 Task: Create a due date automation trigger when advanced on, on the wednesday of the week before a card is due add fields with custom field "Resume" set to a number greater than 1 and lower or equal to 10 at 11:00 AM.
Action: Mouse moved to (1312, 97)
Screenshot: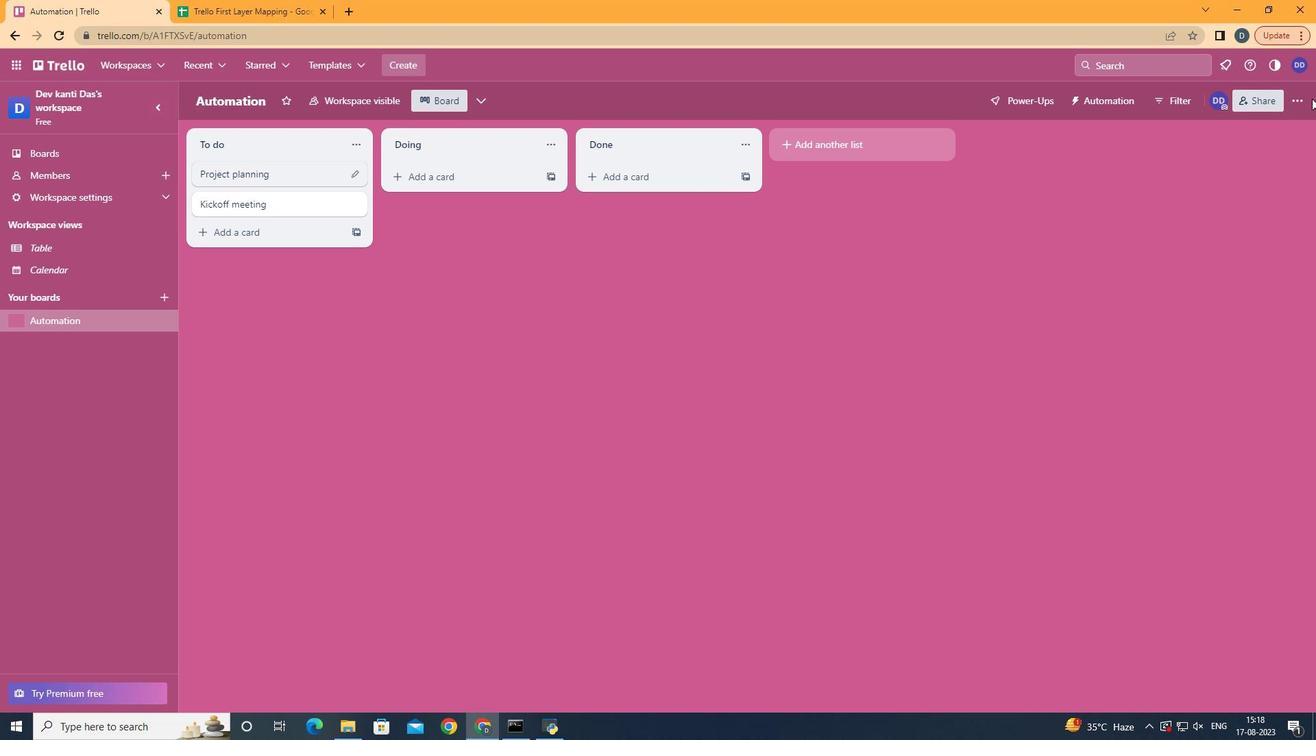 
Action: Mouse pressed left at (1312, 97)
Screenshot: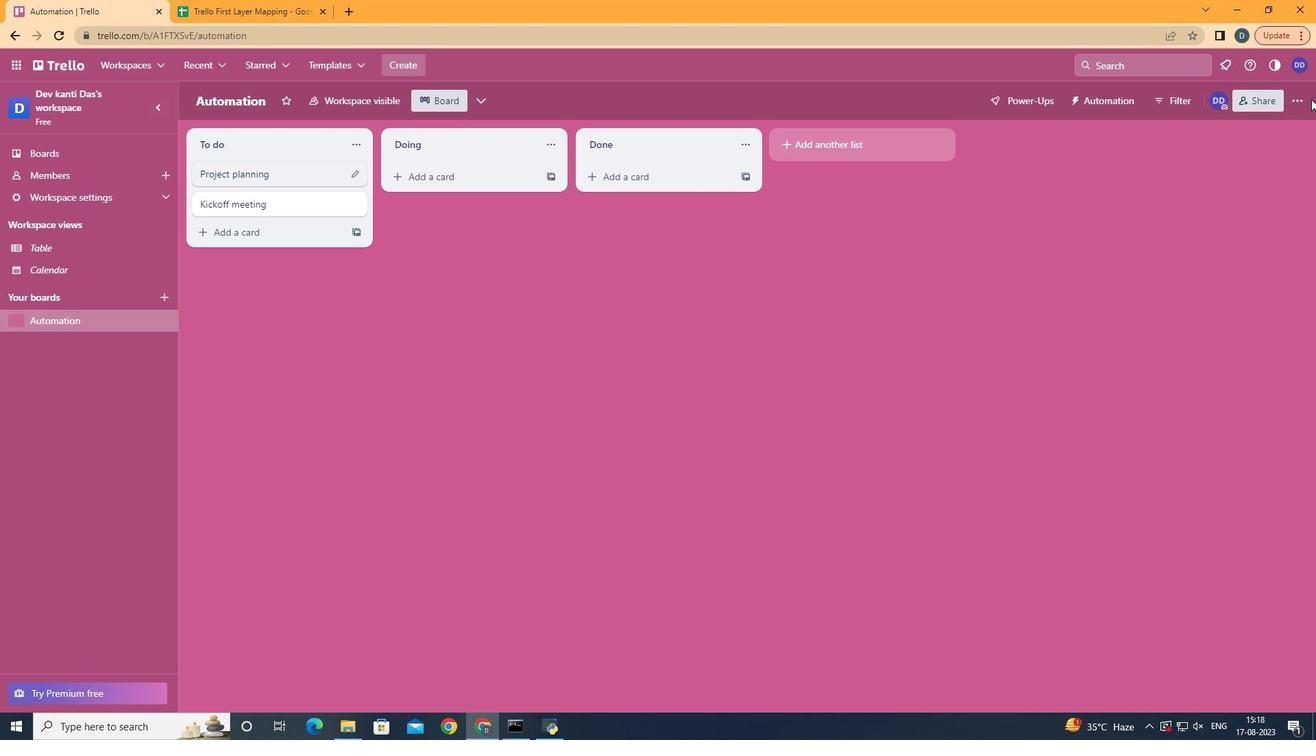 
Action: Mouse moved to (1299, 107)
Screenshot: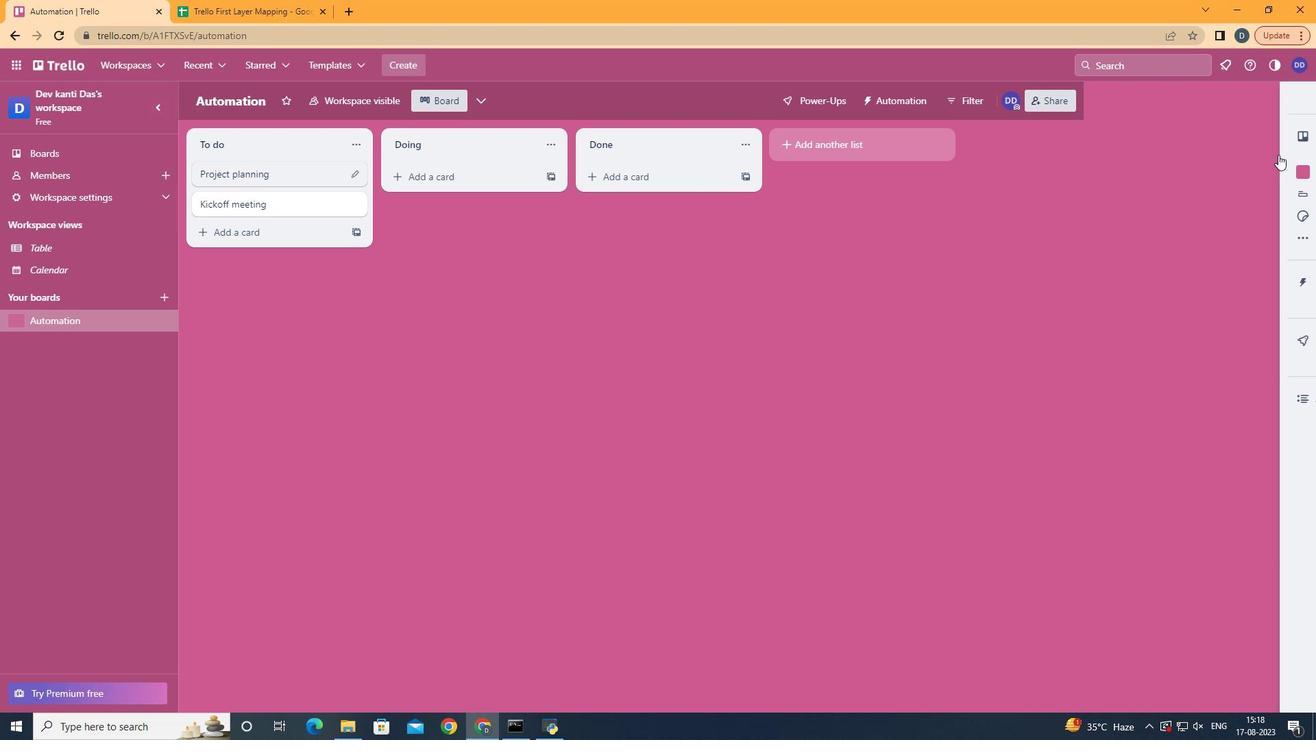 
Action: Mouse pressed left at (1299, 107)
Screenshot: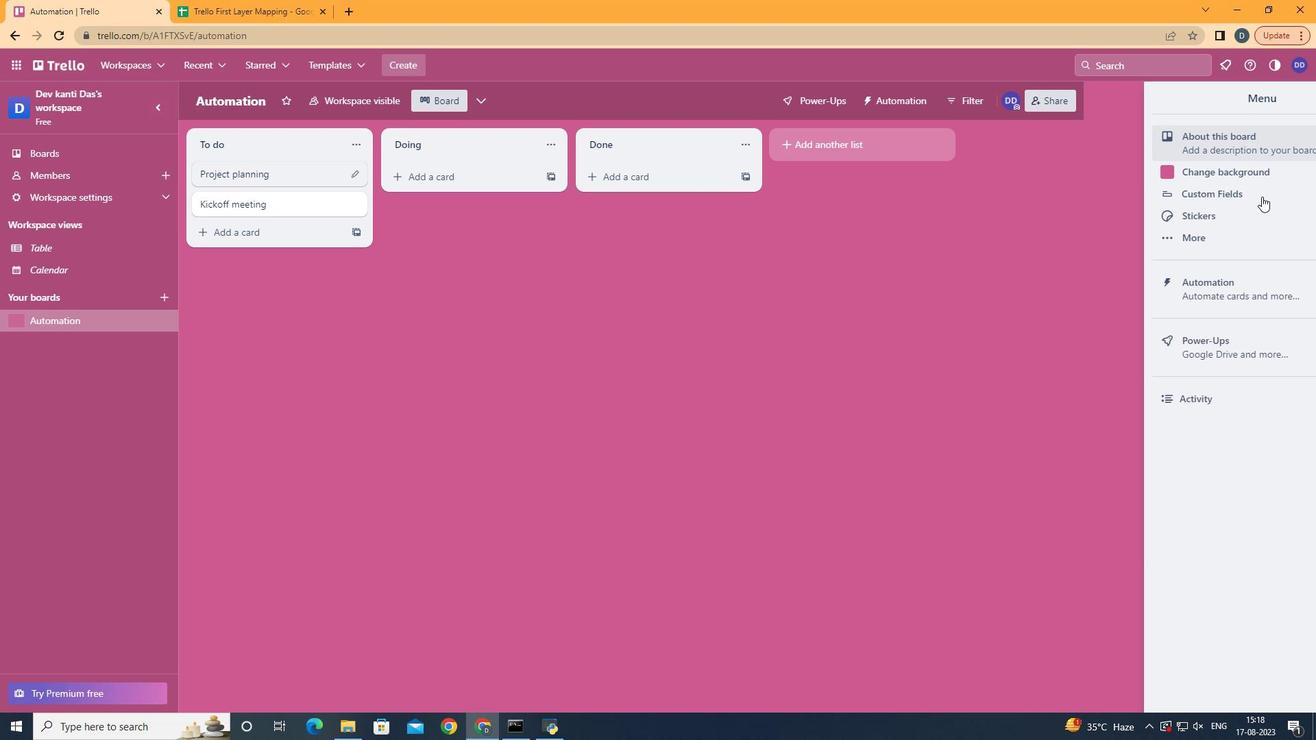 
Action: Mouse moved to (1212, 308)
Screenshot: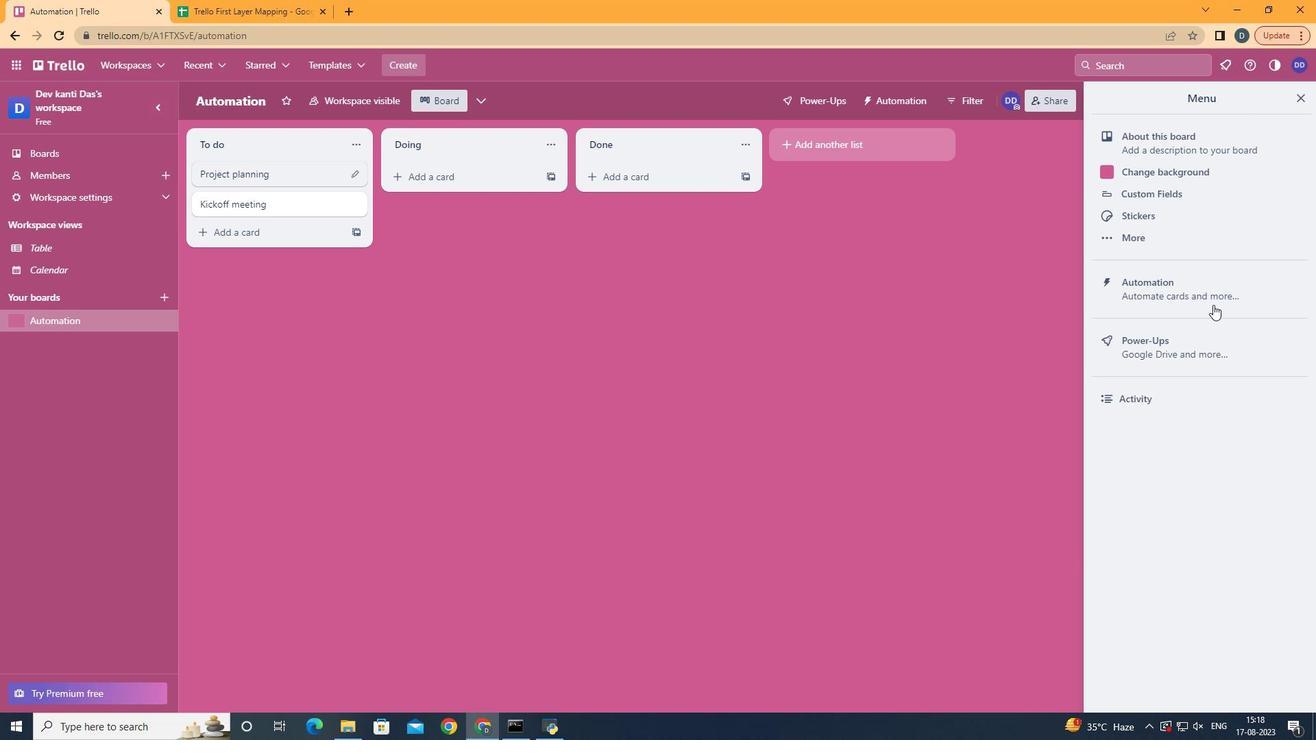 
Action: Mouse pressed left at (1212, 308)
Screenshot: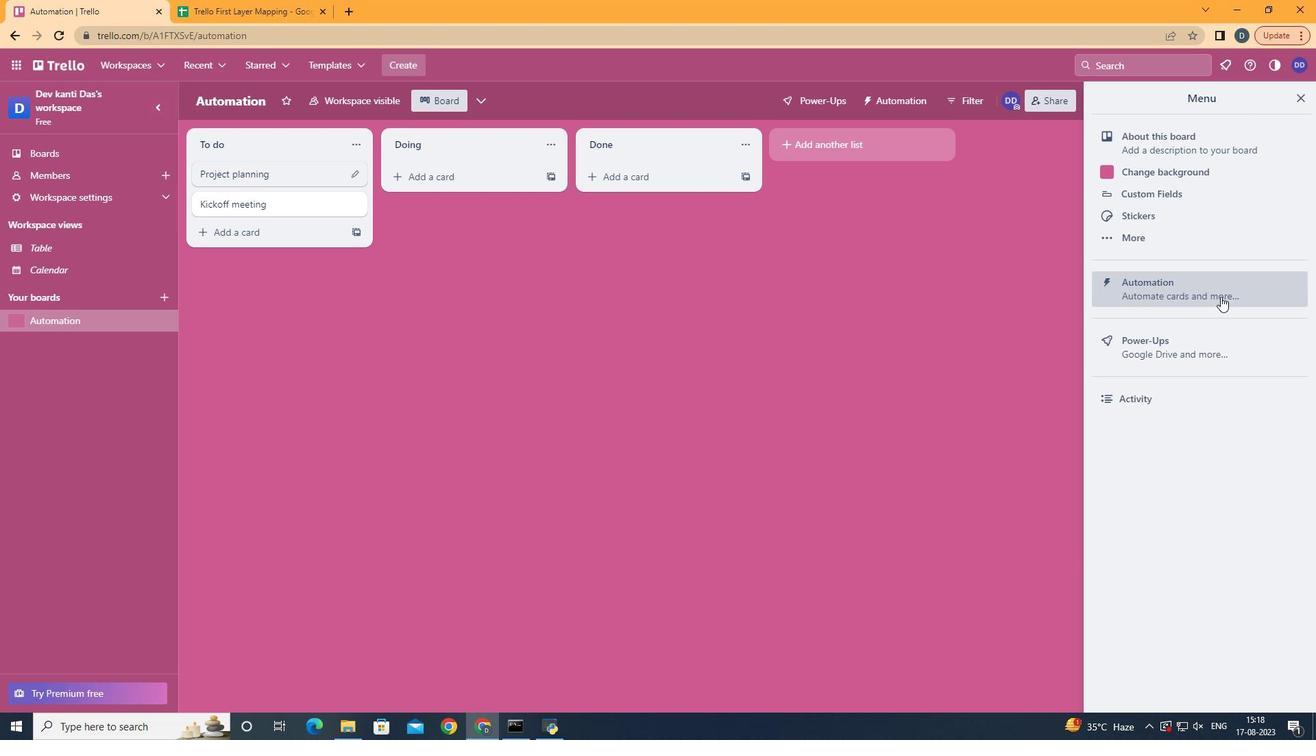 
Action: Mouse moved to (1220, 297)
Screenshot: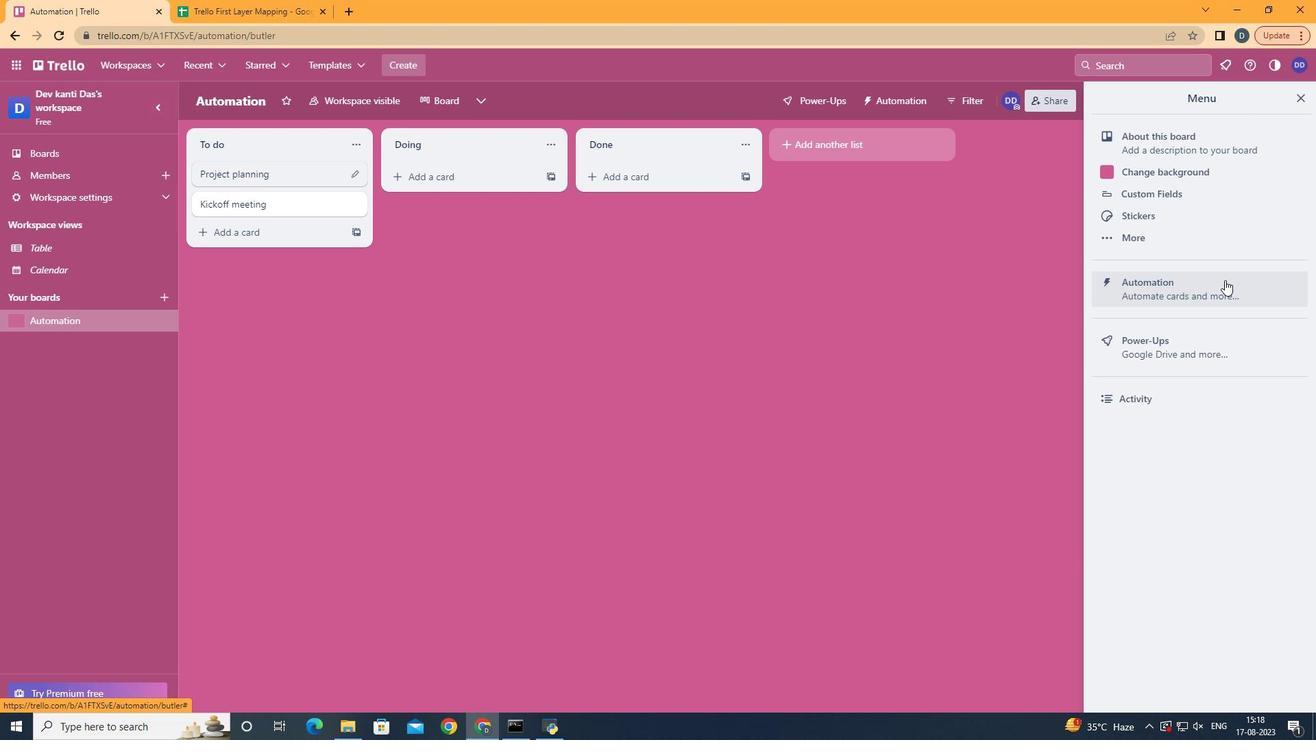 
Action: Mouse pressed left at (1220, 297)
Screenshot: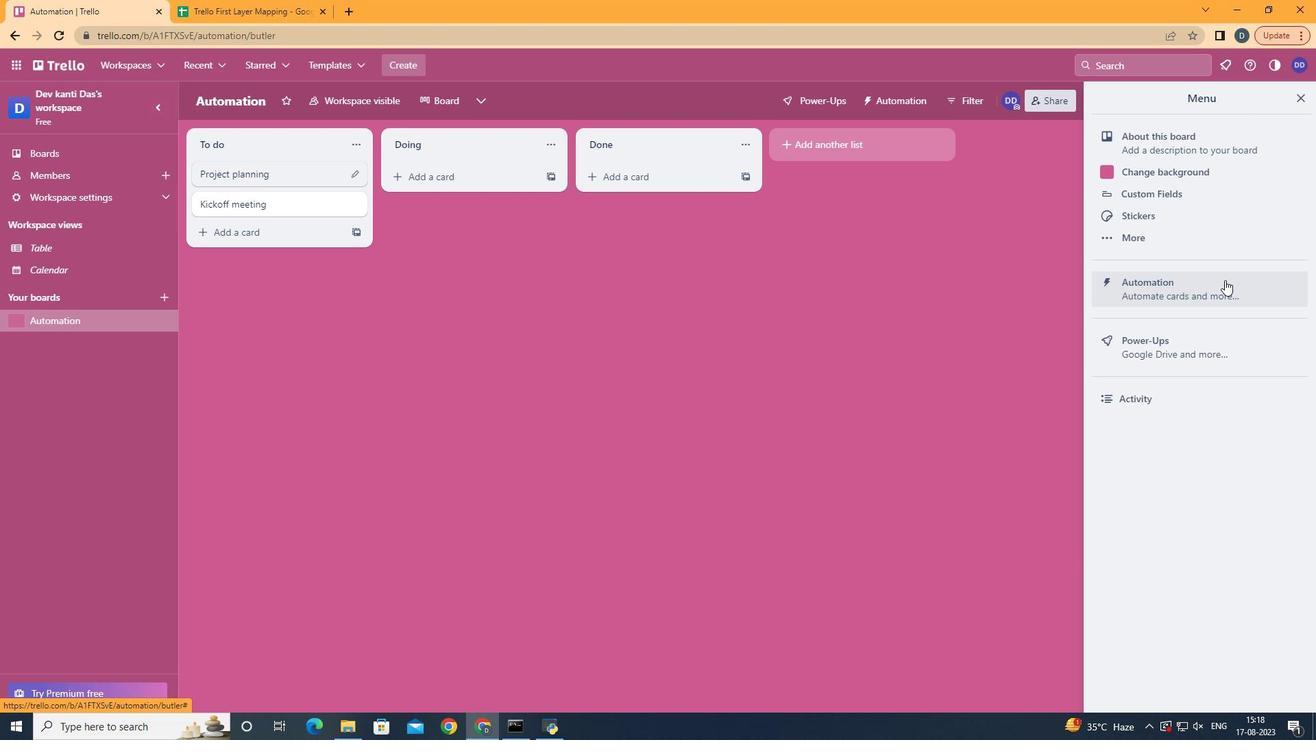 
Action: Mouse moved to (236, 274)
Screenshot: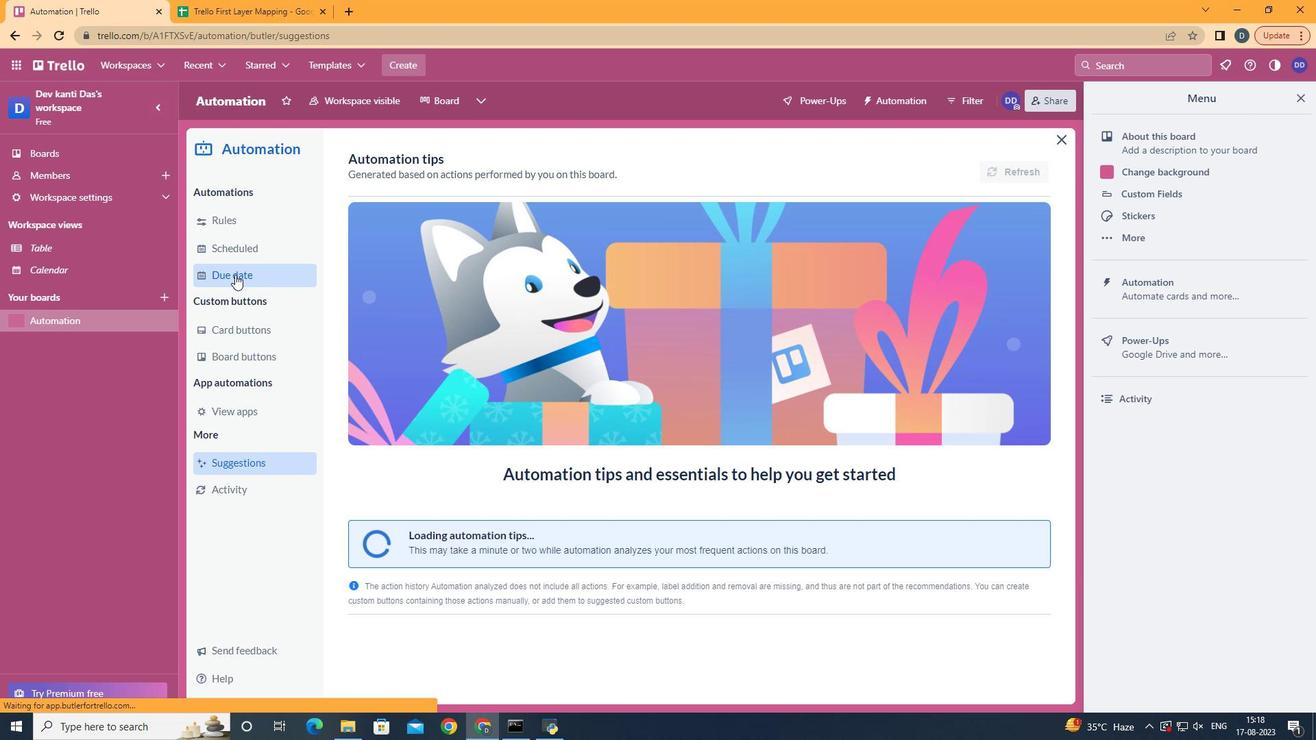 
Action: Mouse pressed left at (236, 274)
Screenshot: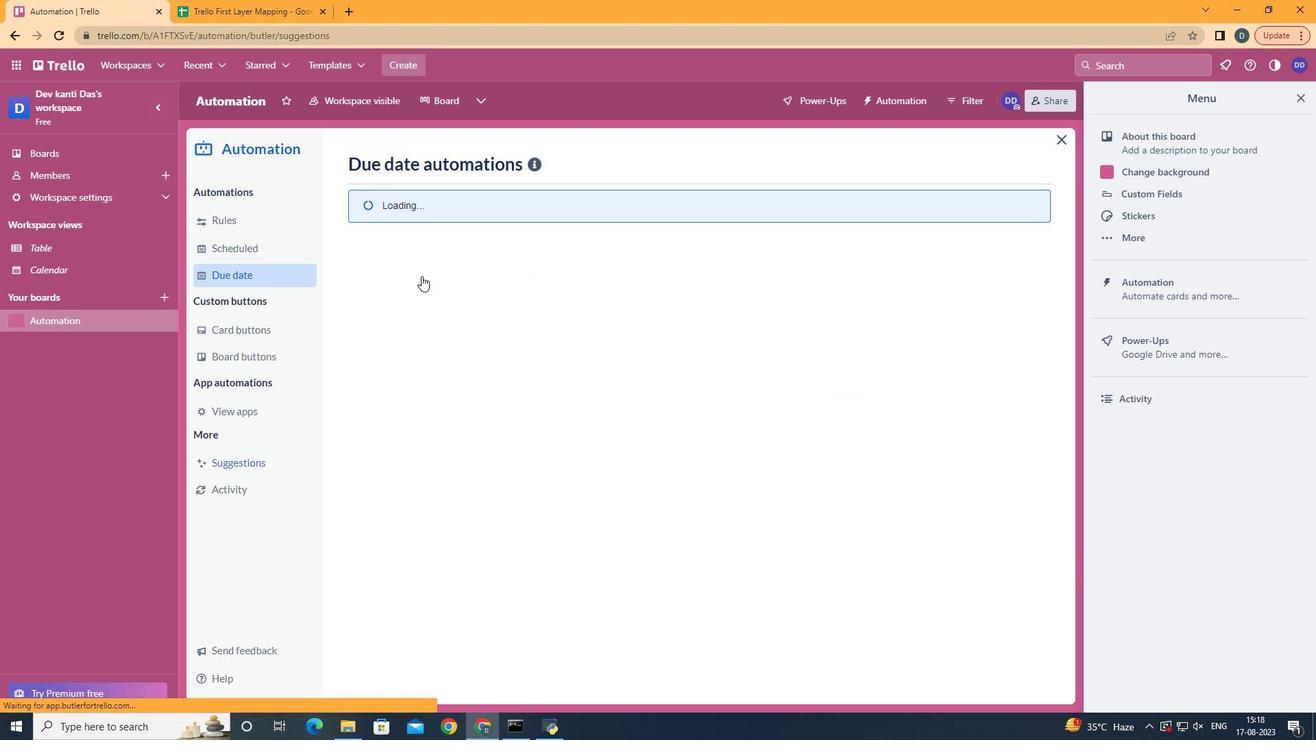 
Action: Mouse moved to (967, 170)
Screenshot: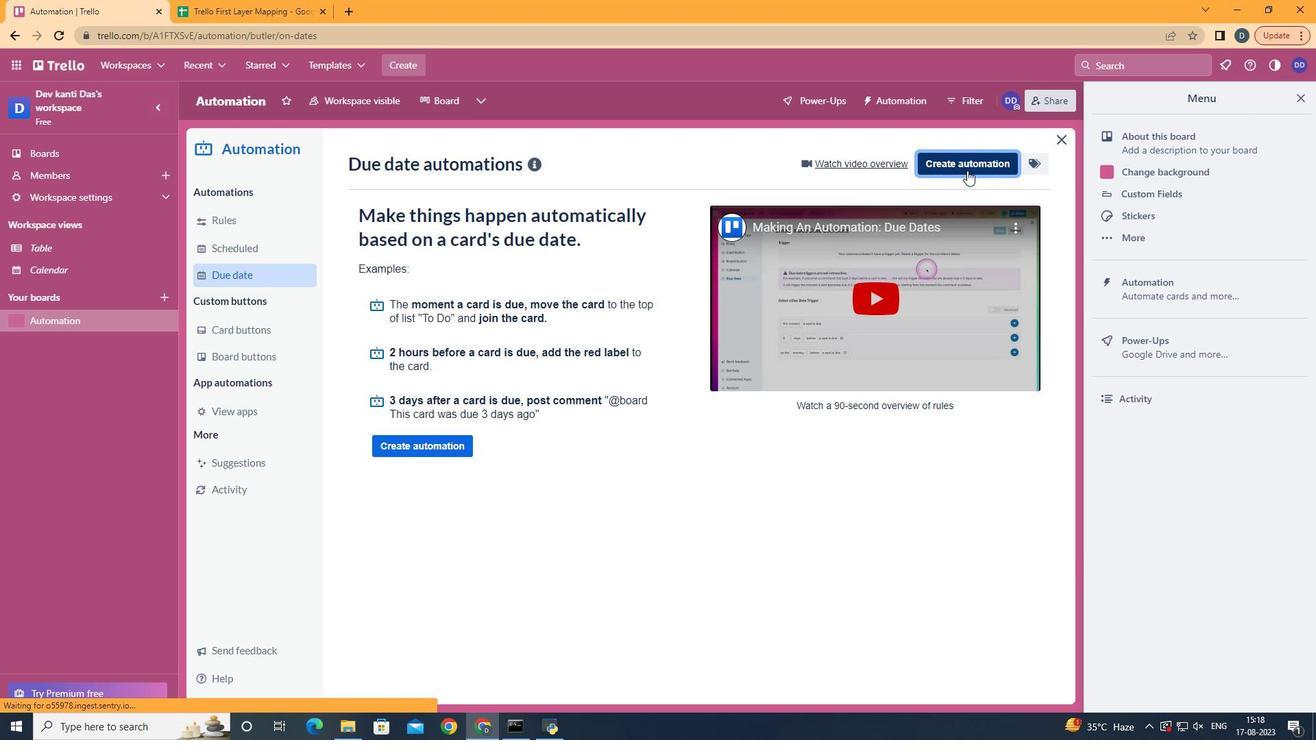 
Action: Mouse pressed left at (967, 170)
Screenshot: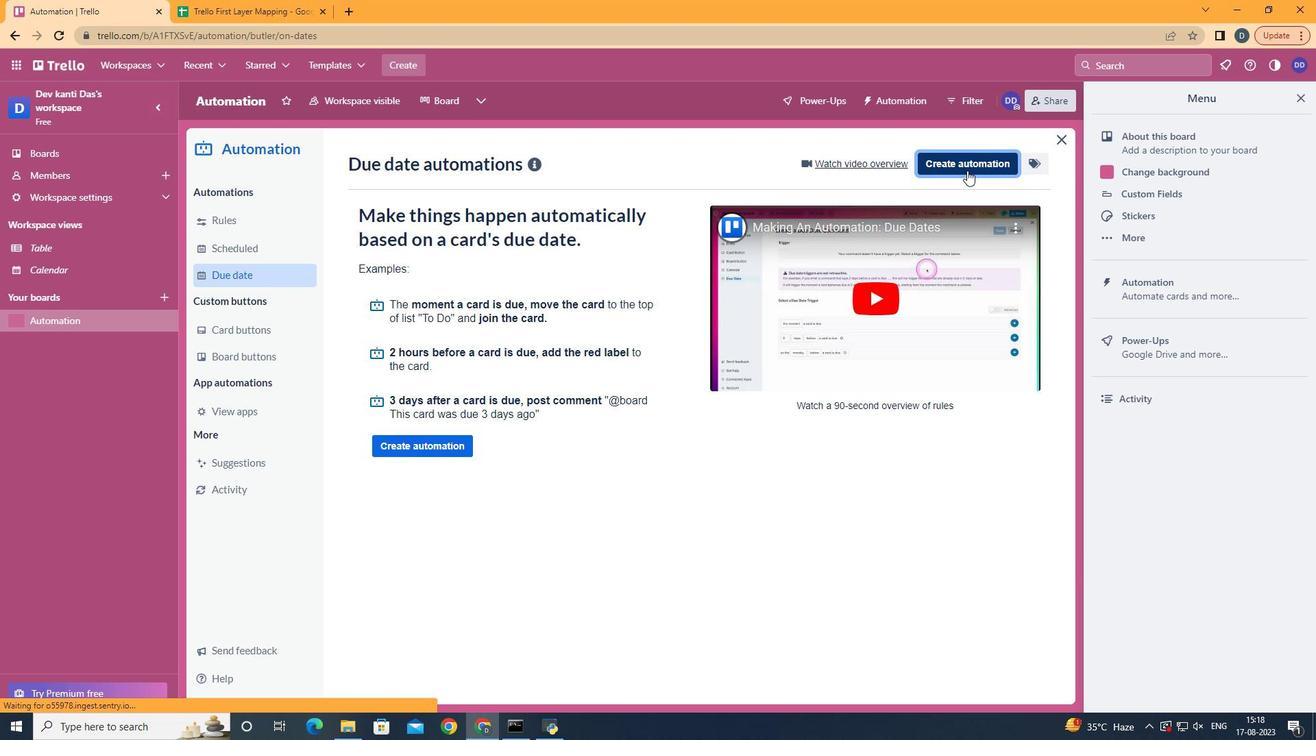 
Action: Mouse moved to (714, 302)
Screenshot: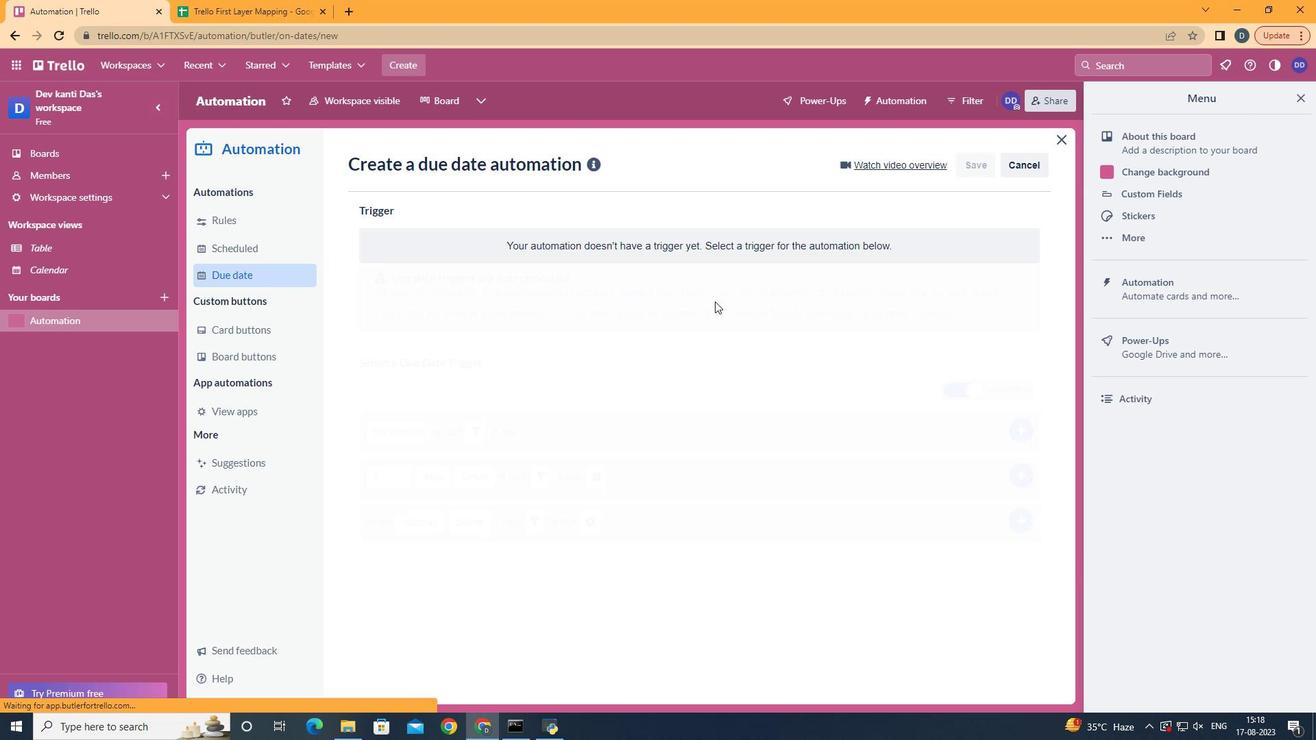 
Action: Mouse pressed left at (714, 302)
Screenshot: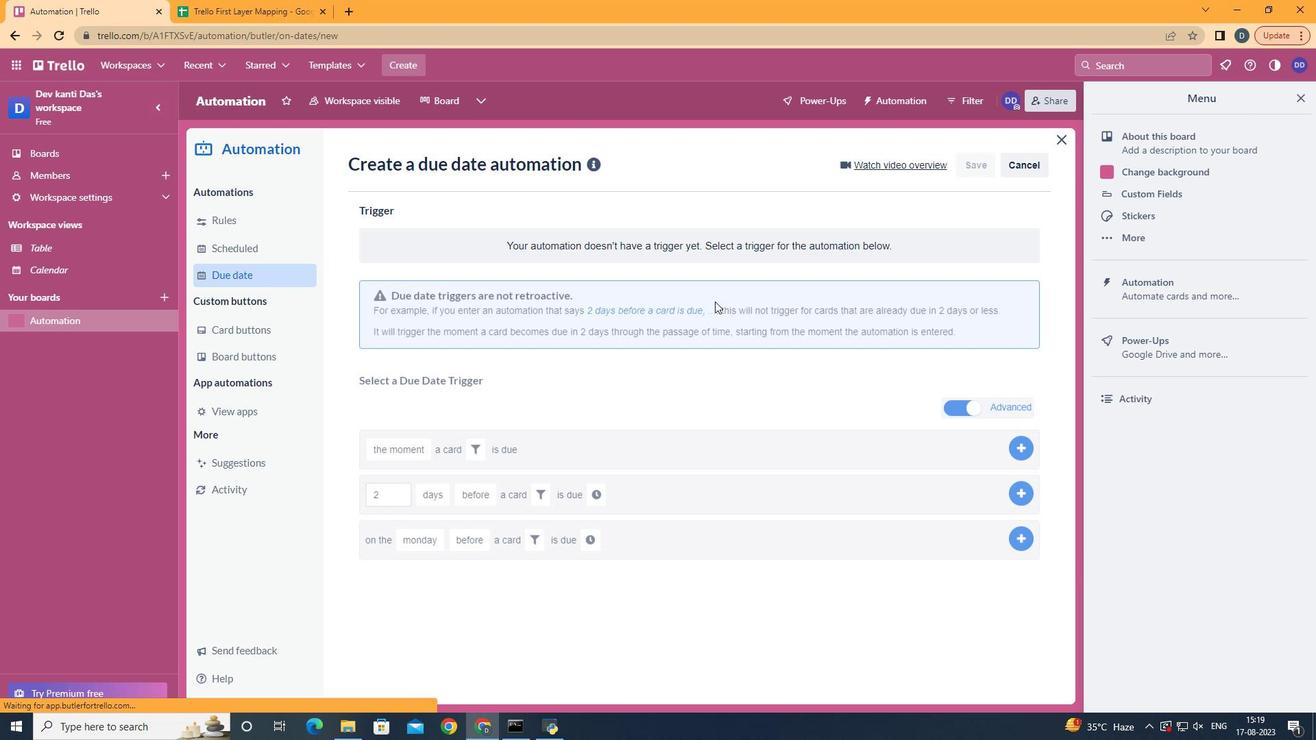 
Action: Mouse moved to (459, 412)
Screenshot: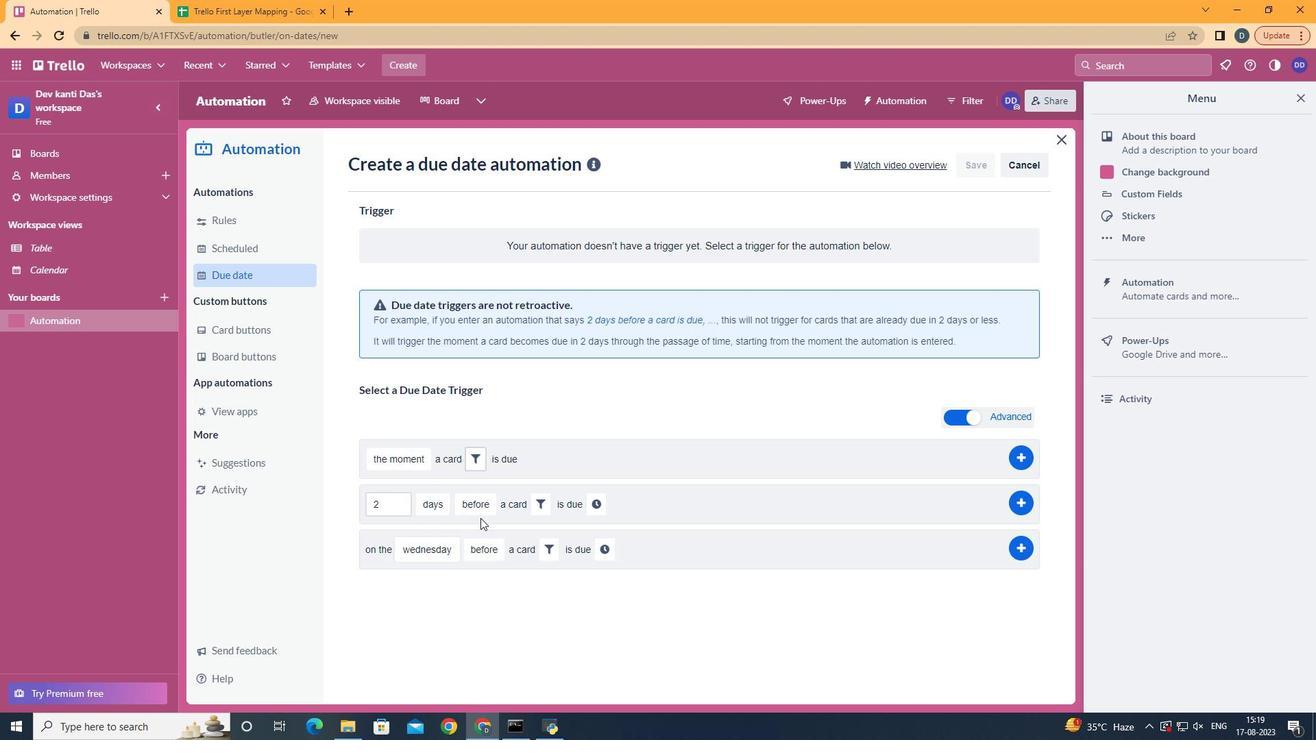 
Action: Mouse pressed left at (459, 412)
Screenshot: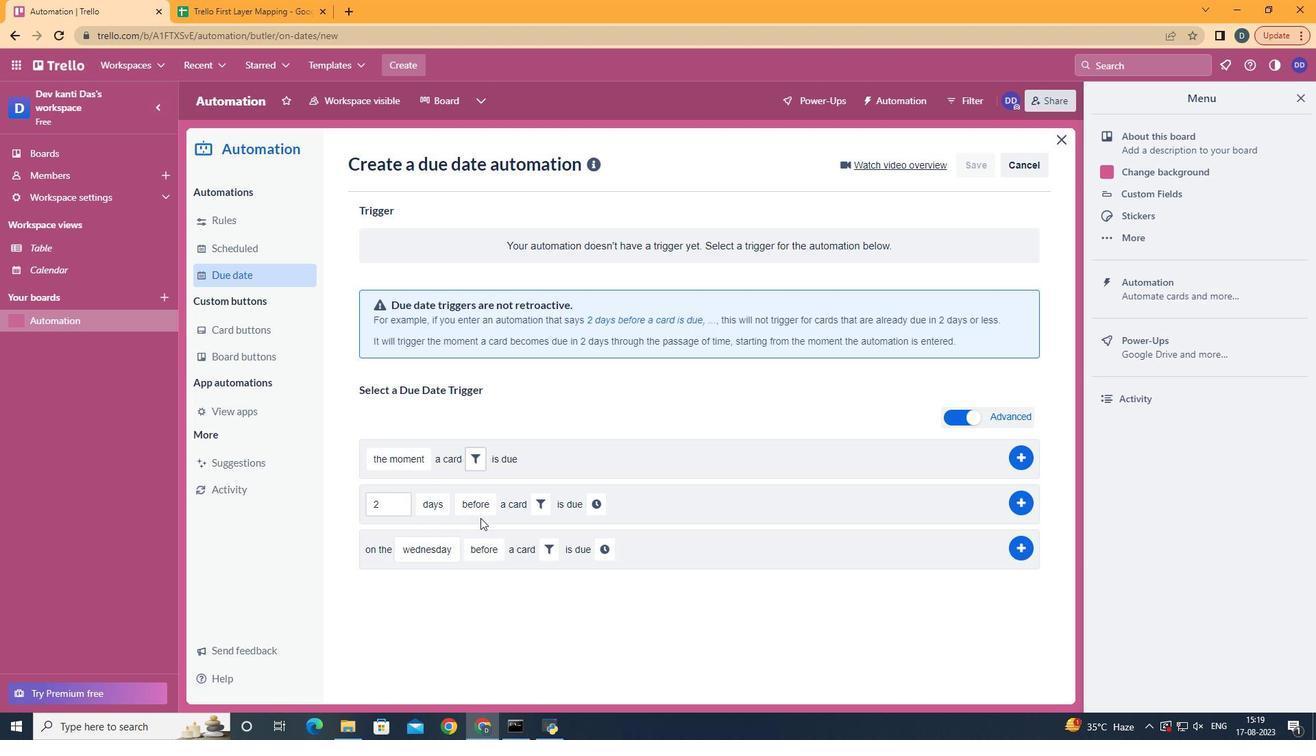 
Action: Mouse moved to (516, 651)
Screenshot: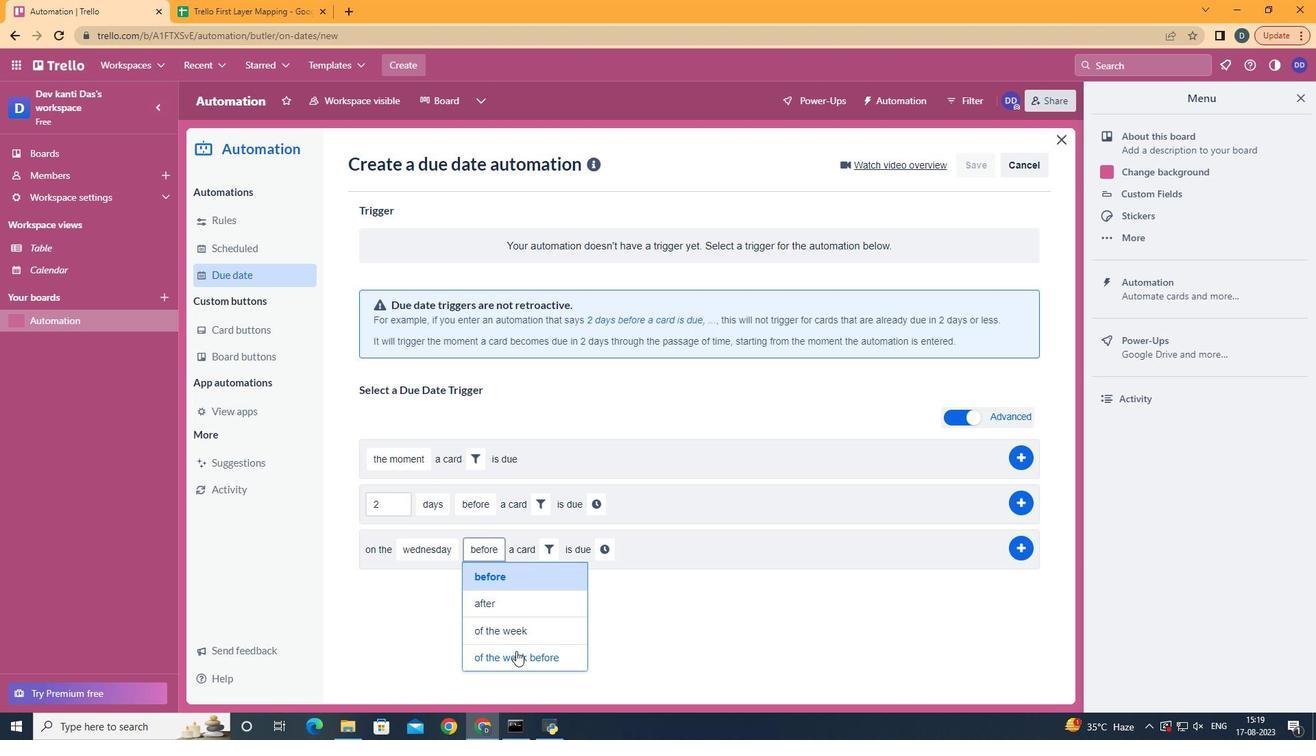 
Action: Mouse pressed left at (516, 651)
Screenshot: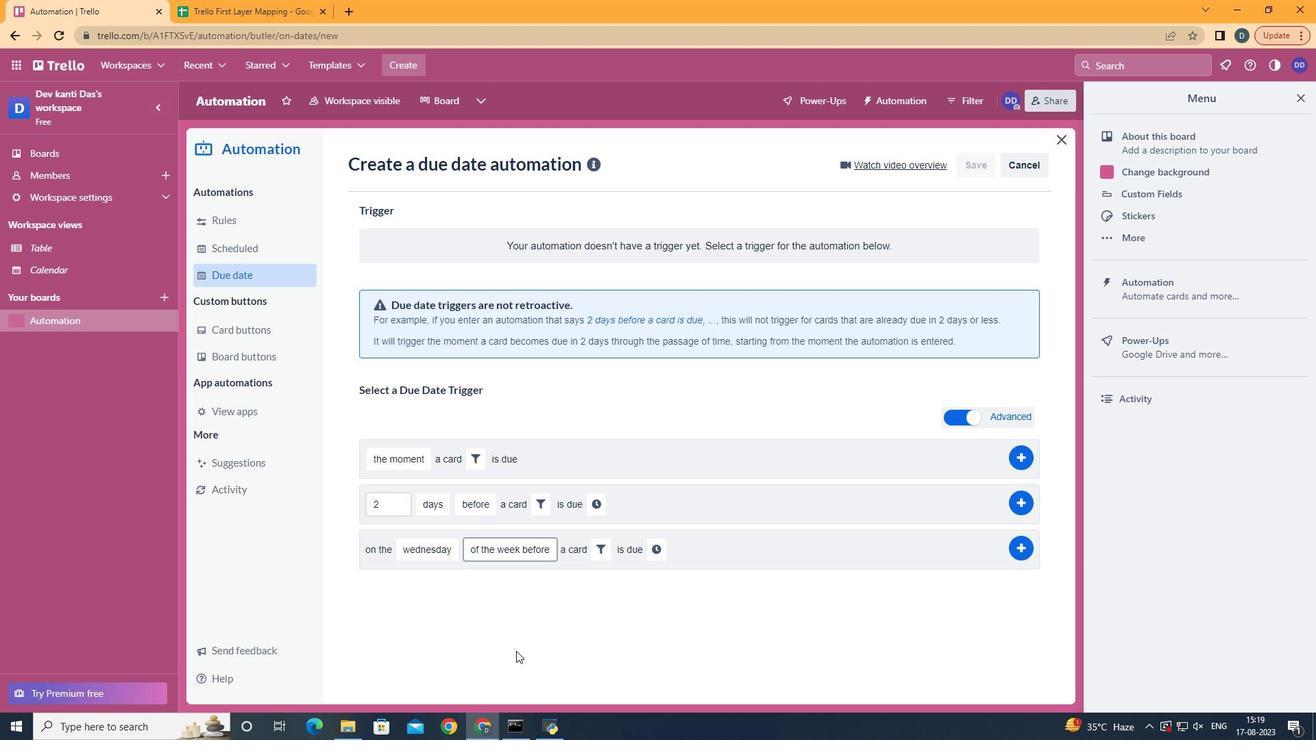 
Action: Mouse moved to (601, 553)
Screenshot: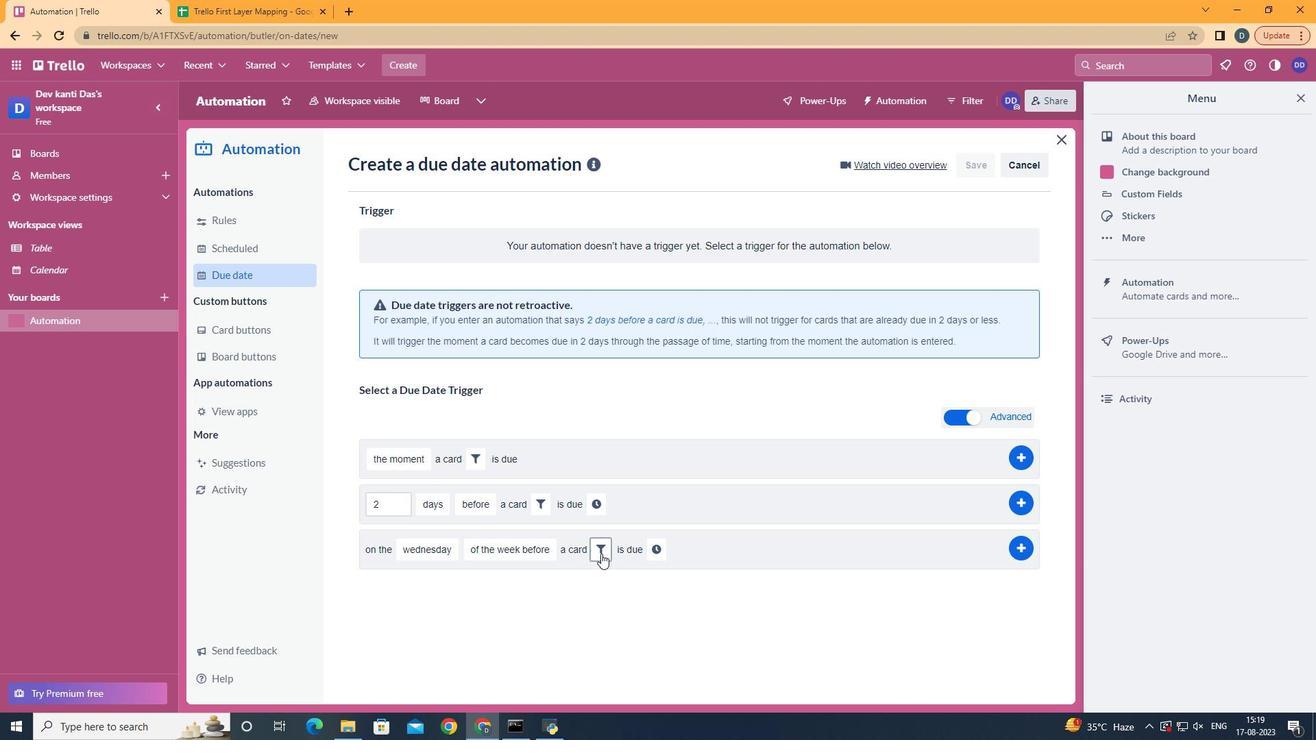
Action: Mouse pressed left at (601, 553)
Screenshot: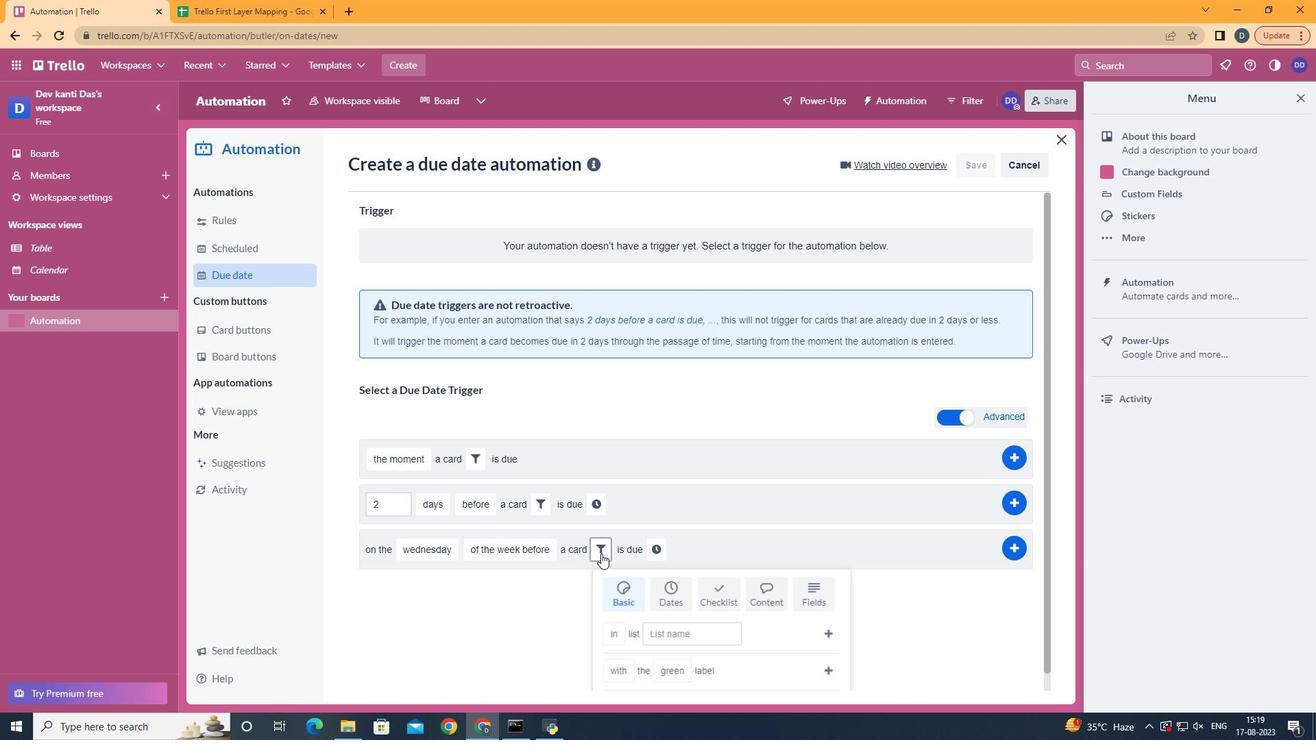 
Action: Mouse moved to (823, 585)
Screenshot: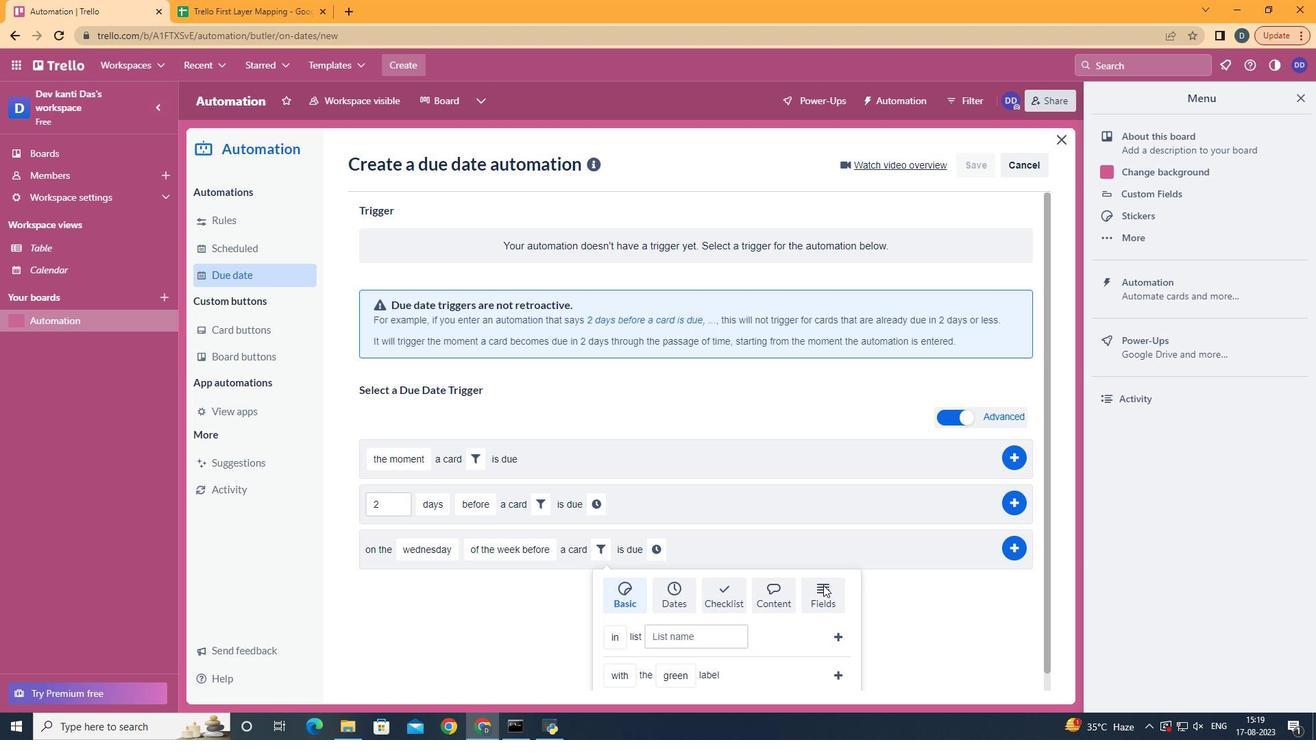 
Action: Mouse pressed left at (823, 585)
Screenshot: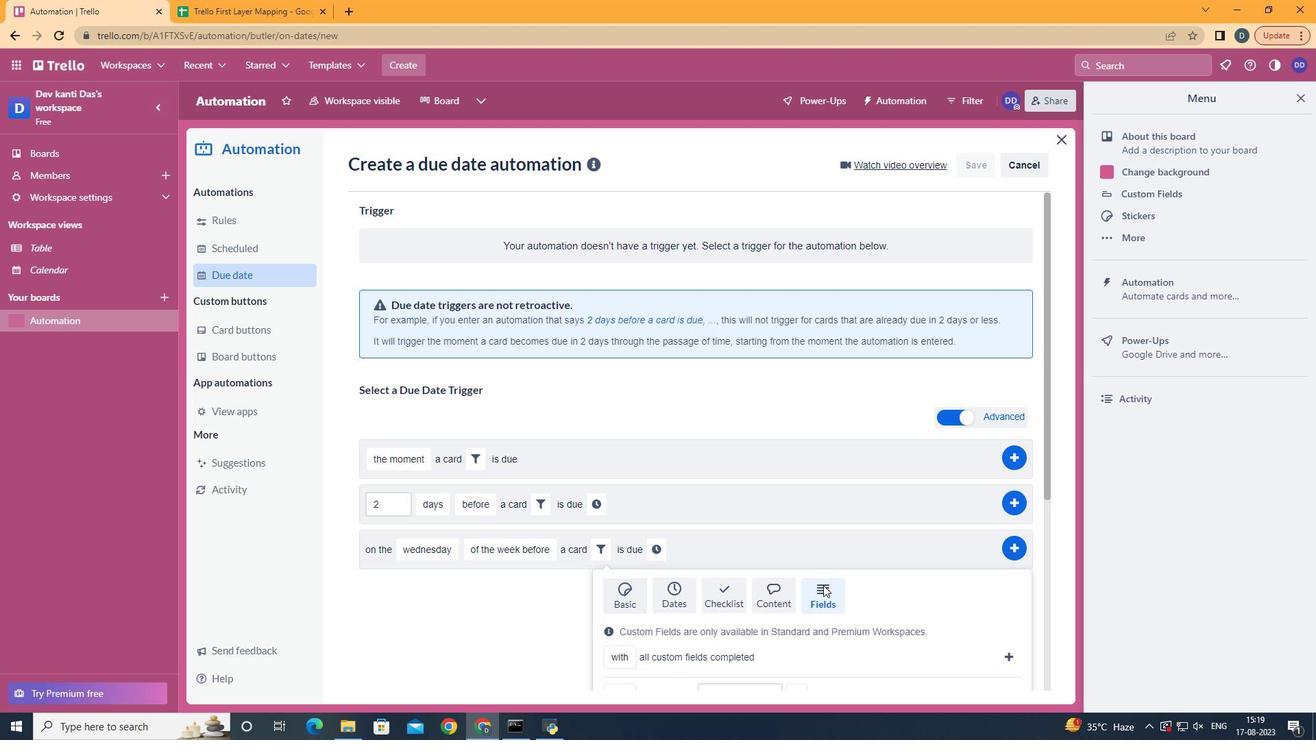 
Action: Mouse moved to (828, 594)
Screenshot: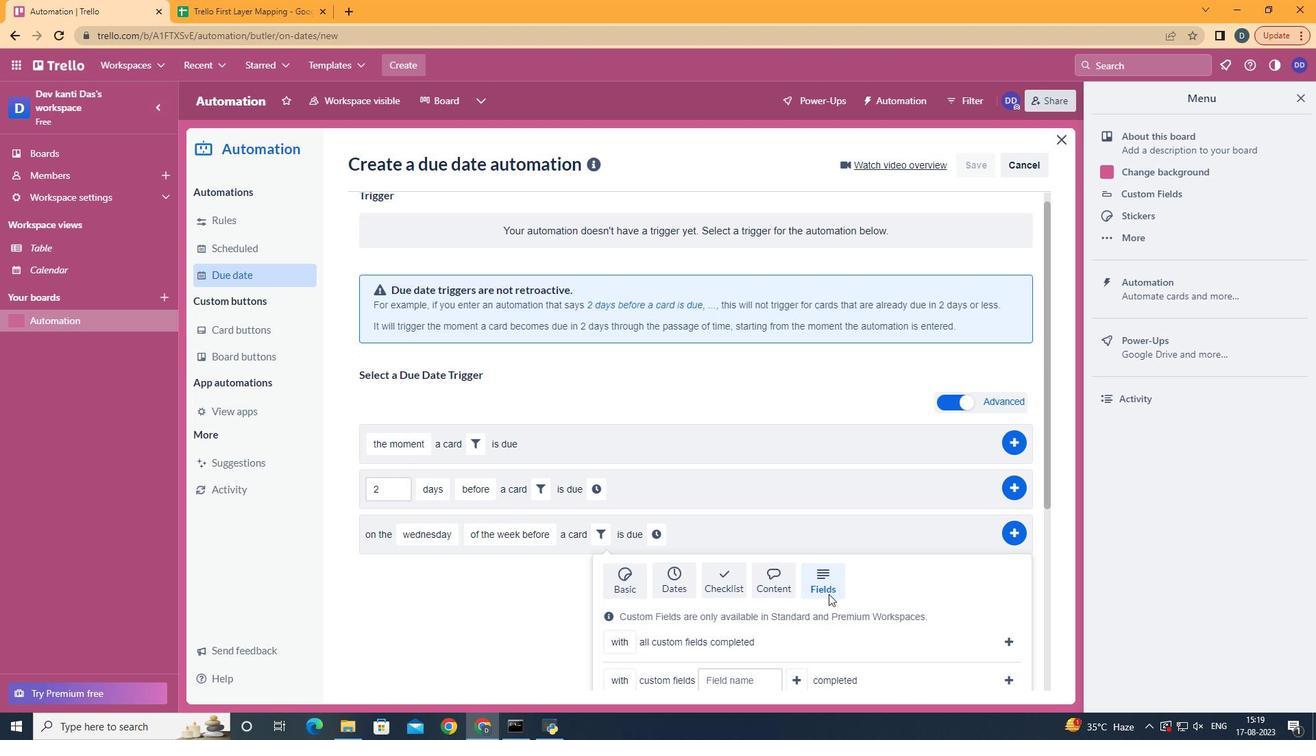 
Action: Mouse scrolled (828, 593) with delta (0, 0)
Screenshot: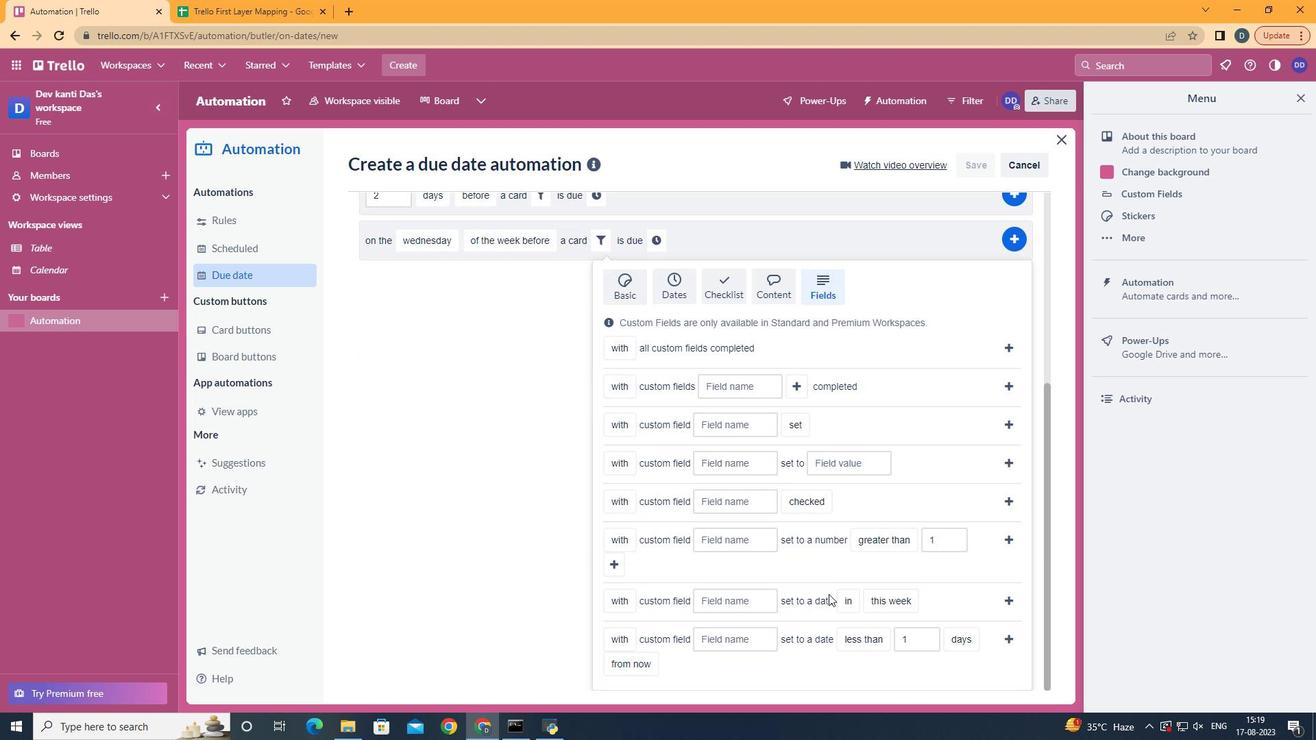 
Action: Mouse scrolled (828, 593) with delta (0, 0)
Screenshot: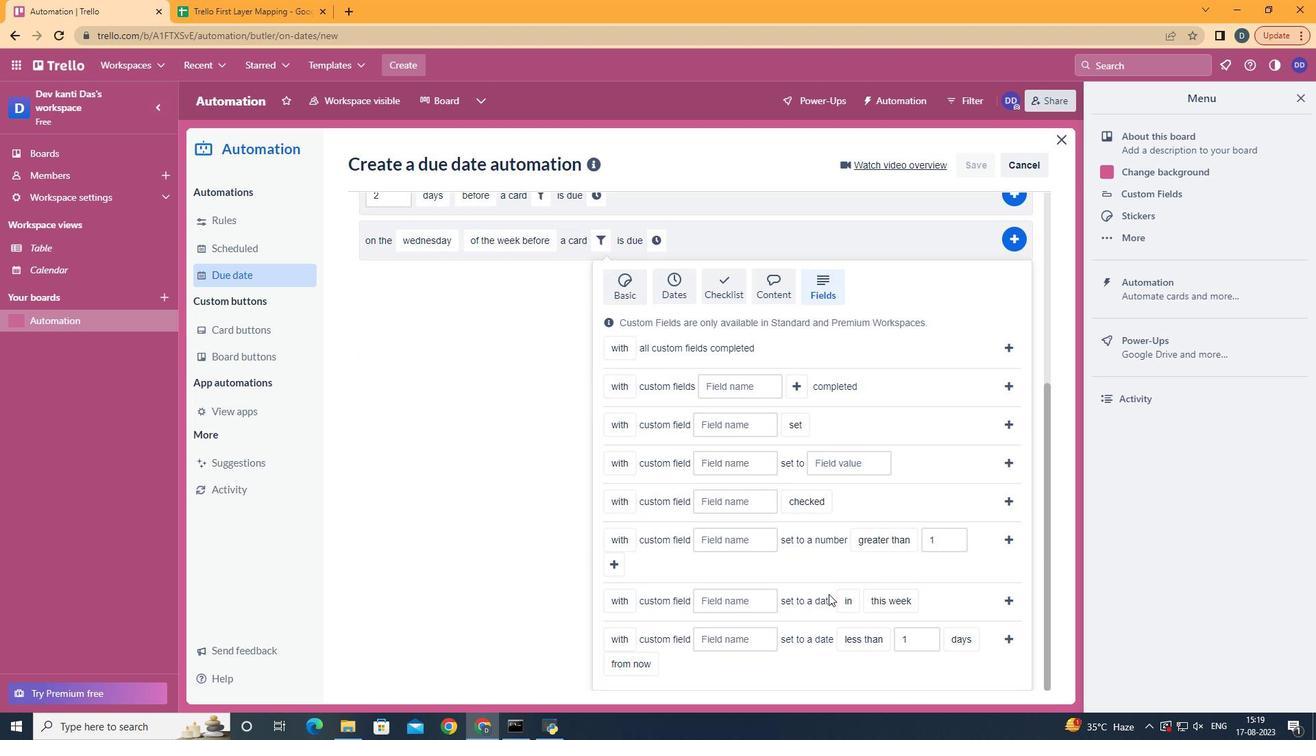 
Action: Mouse scrolled (828, 593) with delta (0, 0)
Screenshot: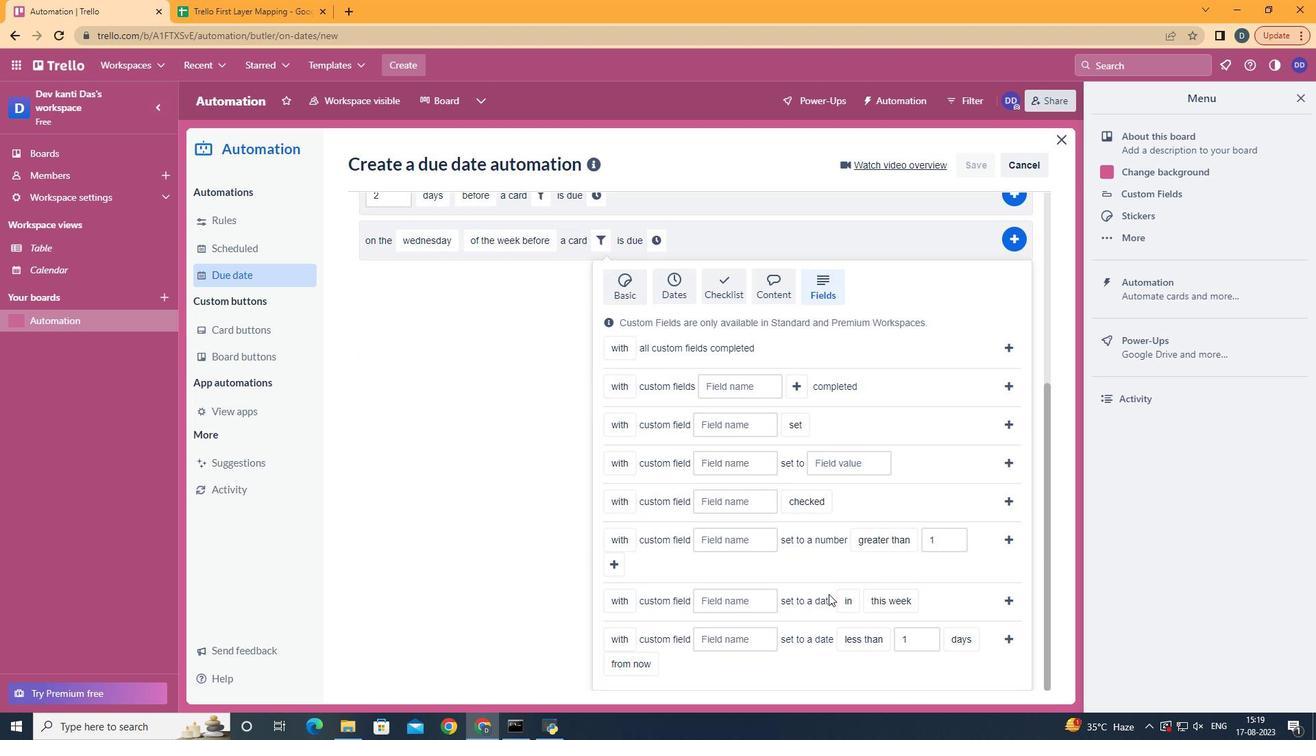 
Action: Mouse scrolled (828, 593) with delta (0, 0)
Screenshot: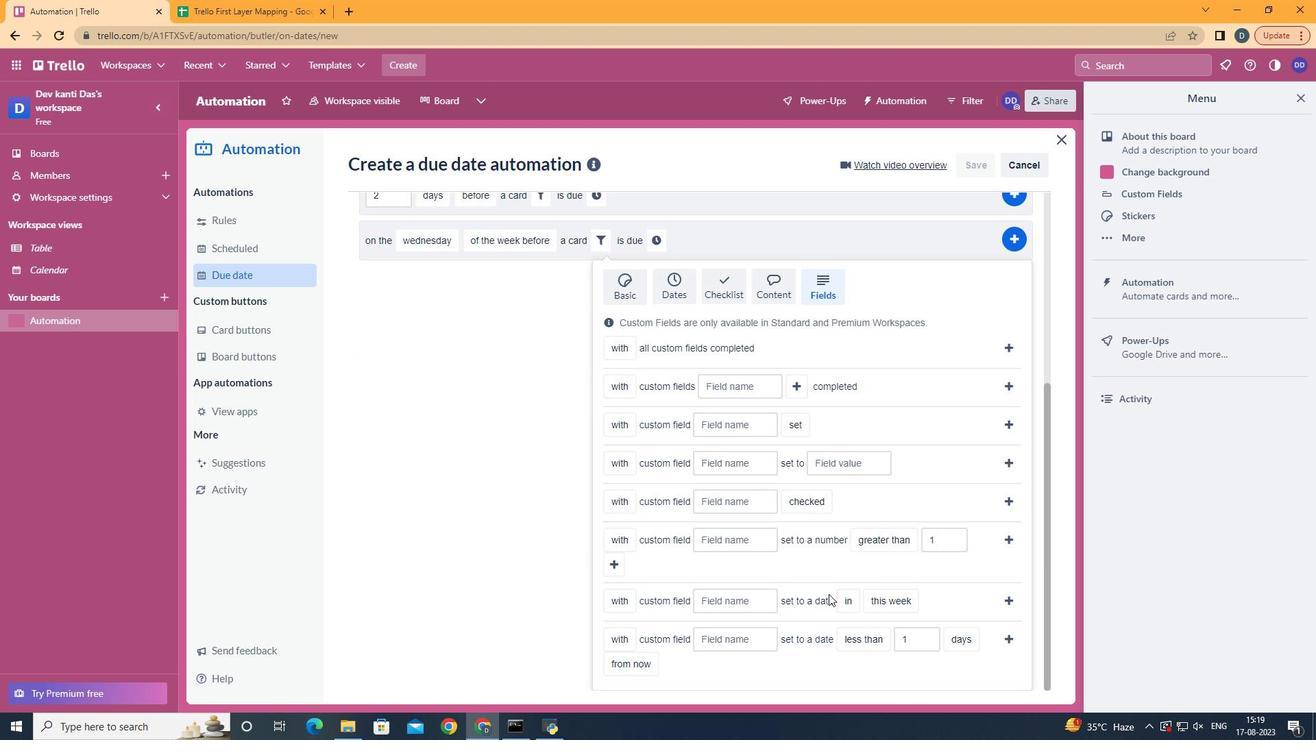 
Action: Mouse scrolled (828, 593) with delta (0, 0)
Screenshot: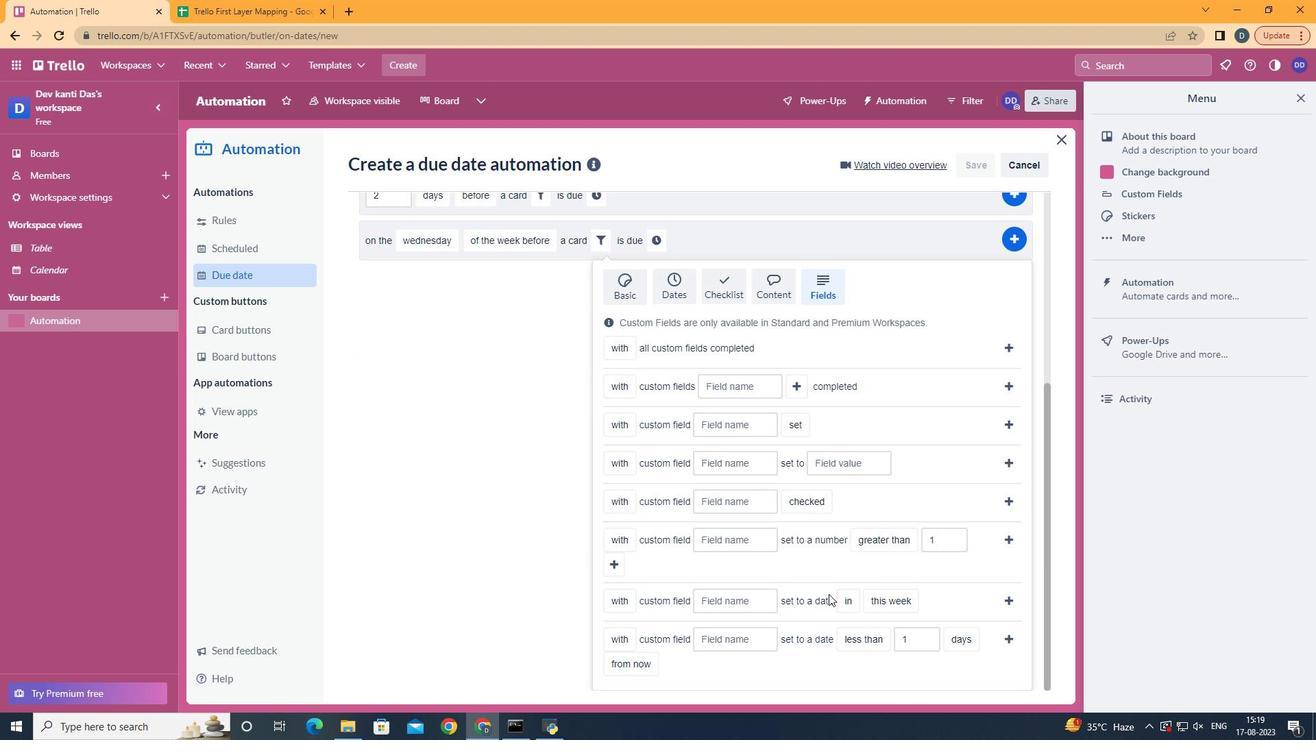 
Action: Mouse scrolled (828, 593) with delta (0, 0)
Screenshot: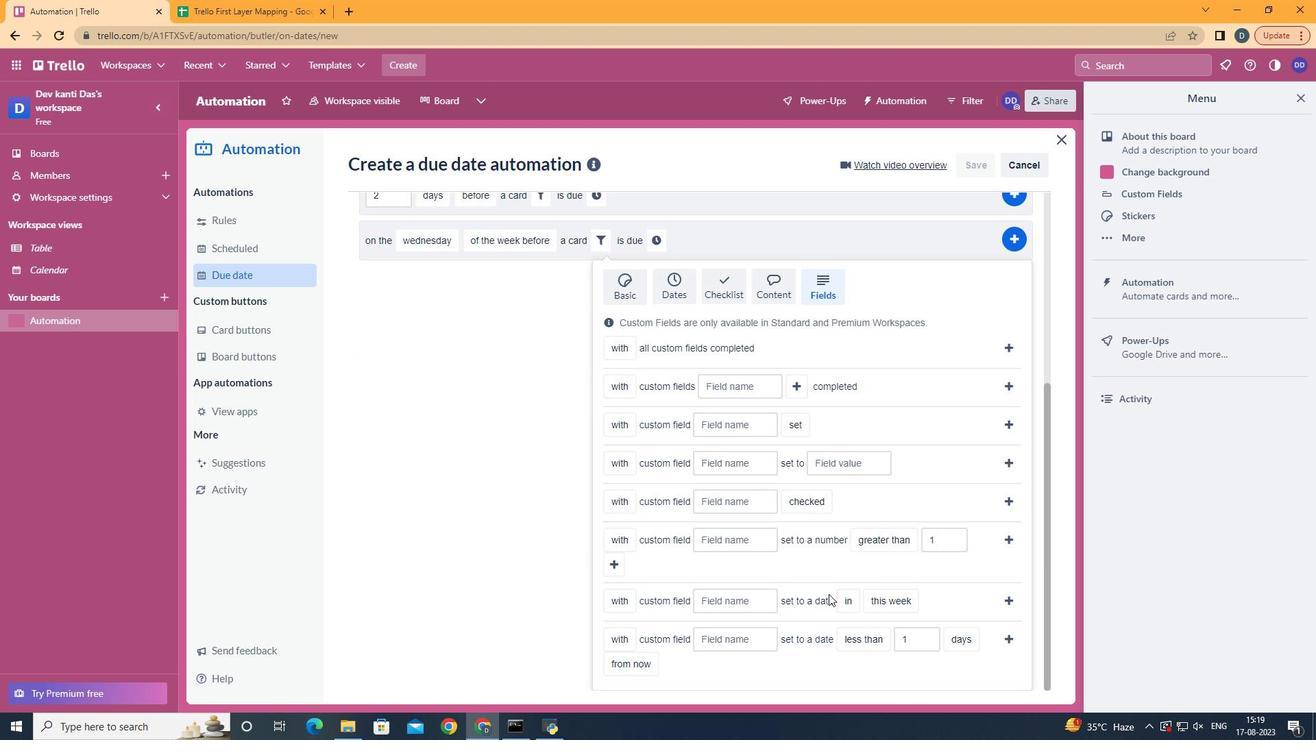 
Action: Mouse moved to (728, 543)
Screenshot: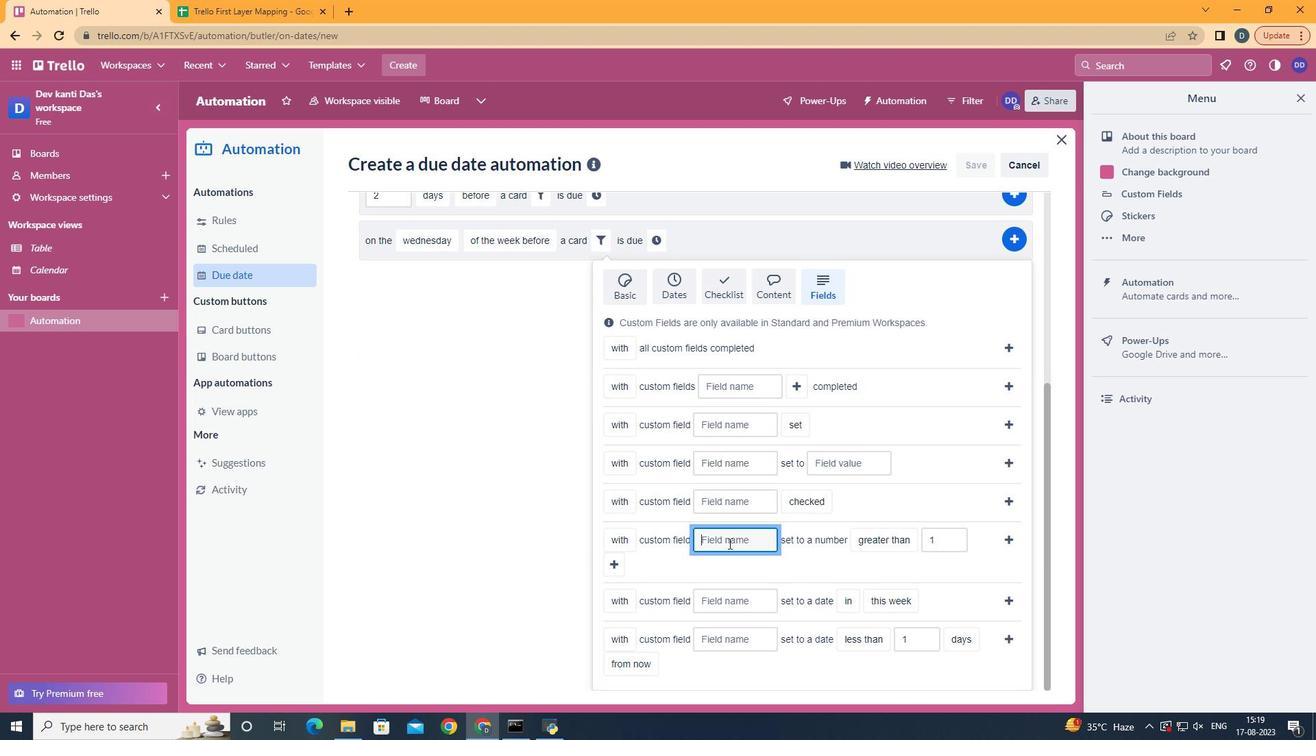 
Action: Mouse pressed left at (728, 543)
Screenshot: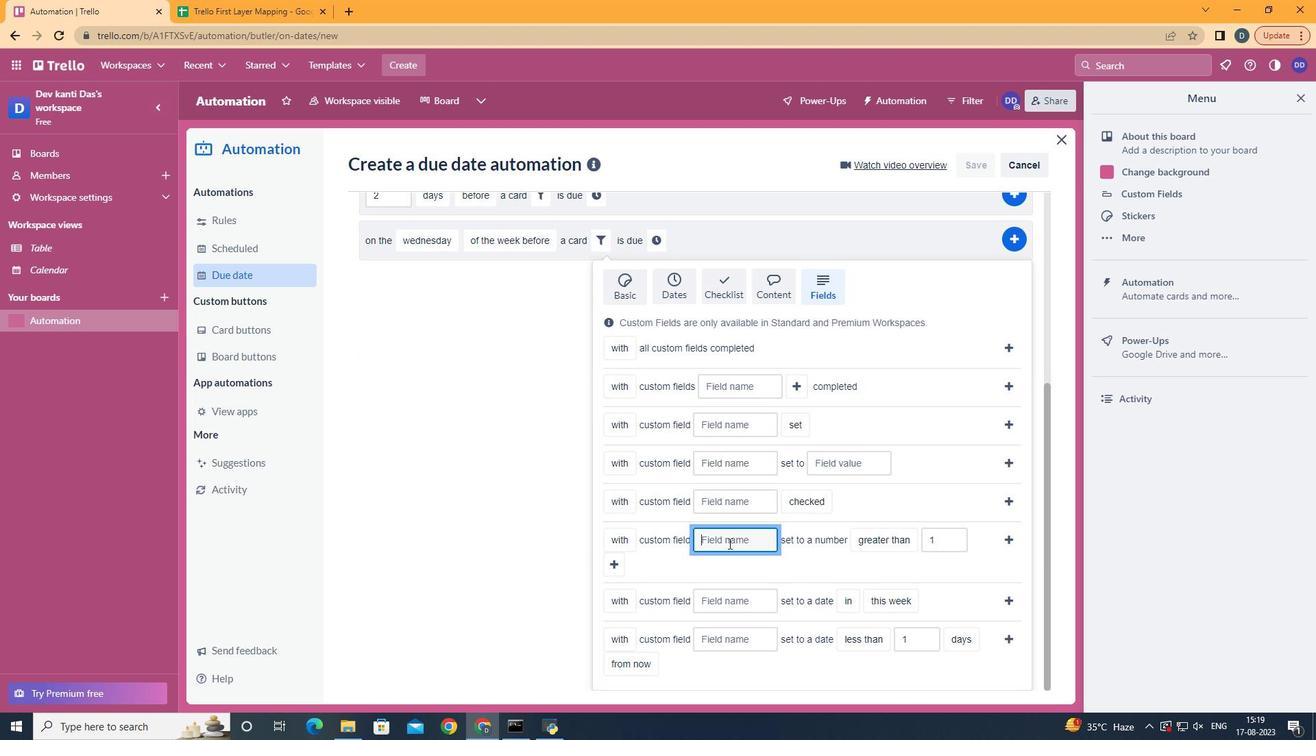 
Action: Key pressed <Key.shift>Resume
Screenshot: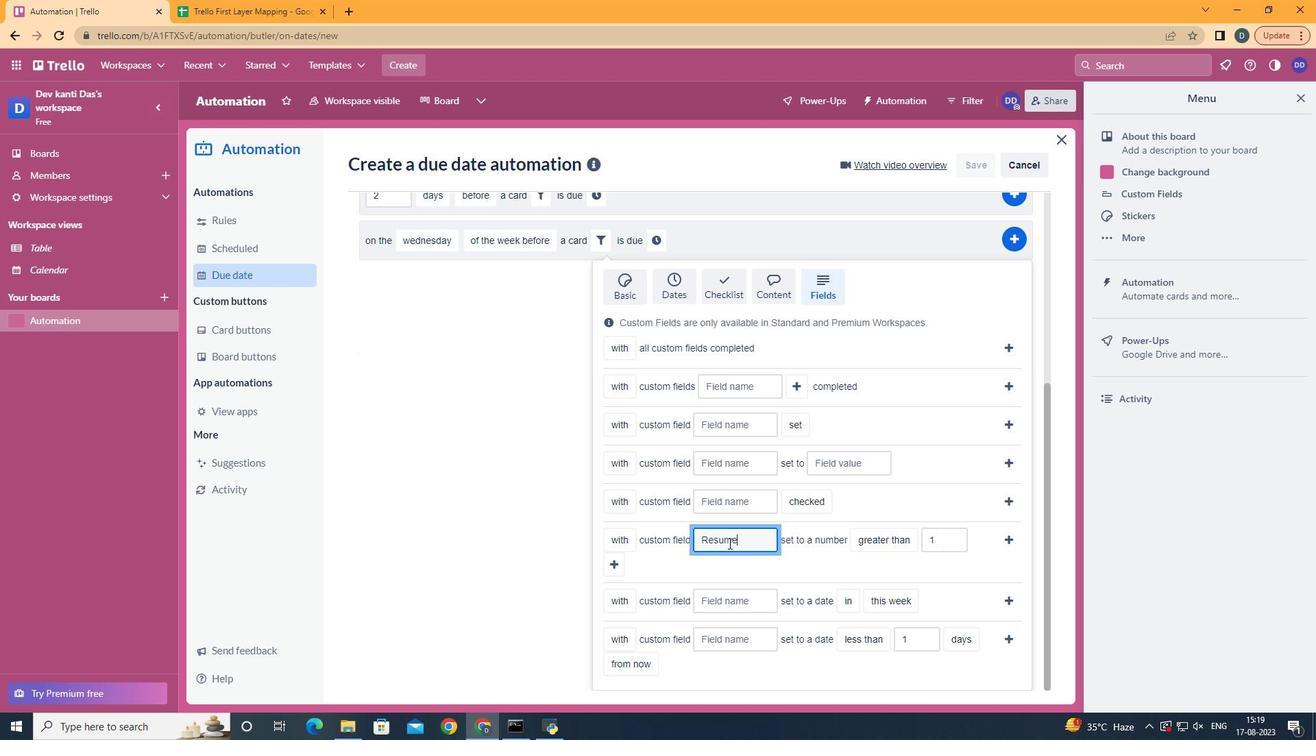 
Action: Mouse moved to (603, 562)
Screenshot: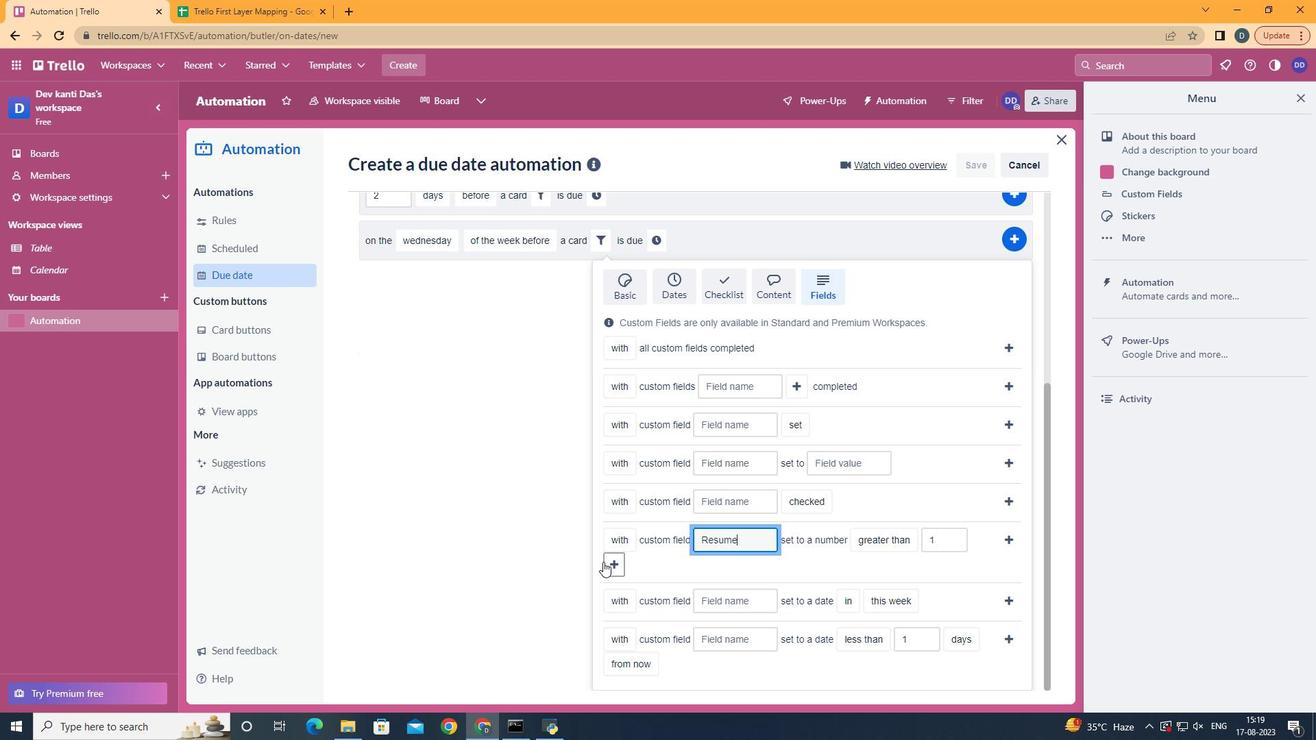 
Action: Mouse pressed left at (603, 562)
Screenshot: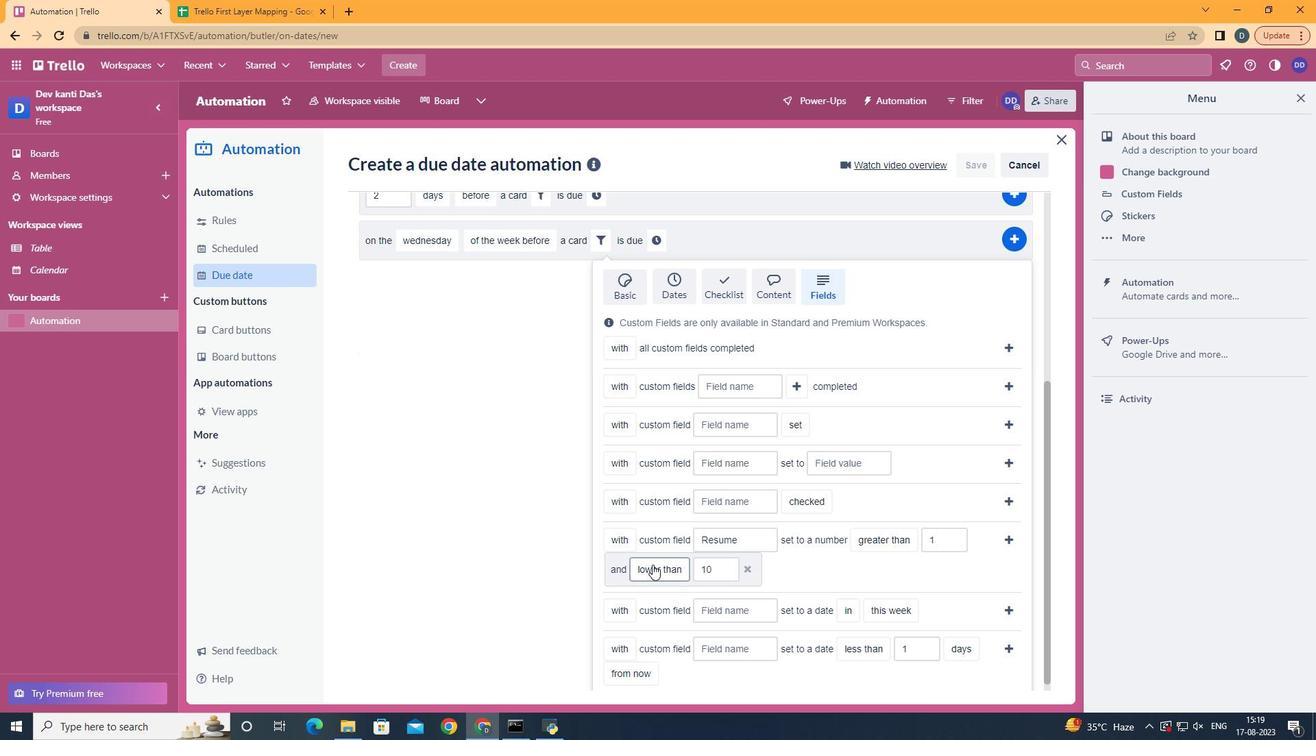 
Action: Mouse moved to (690, 619)
Screenshot: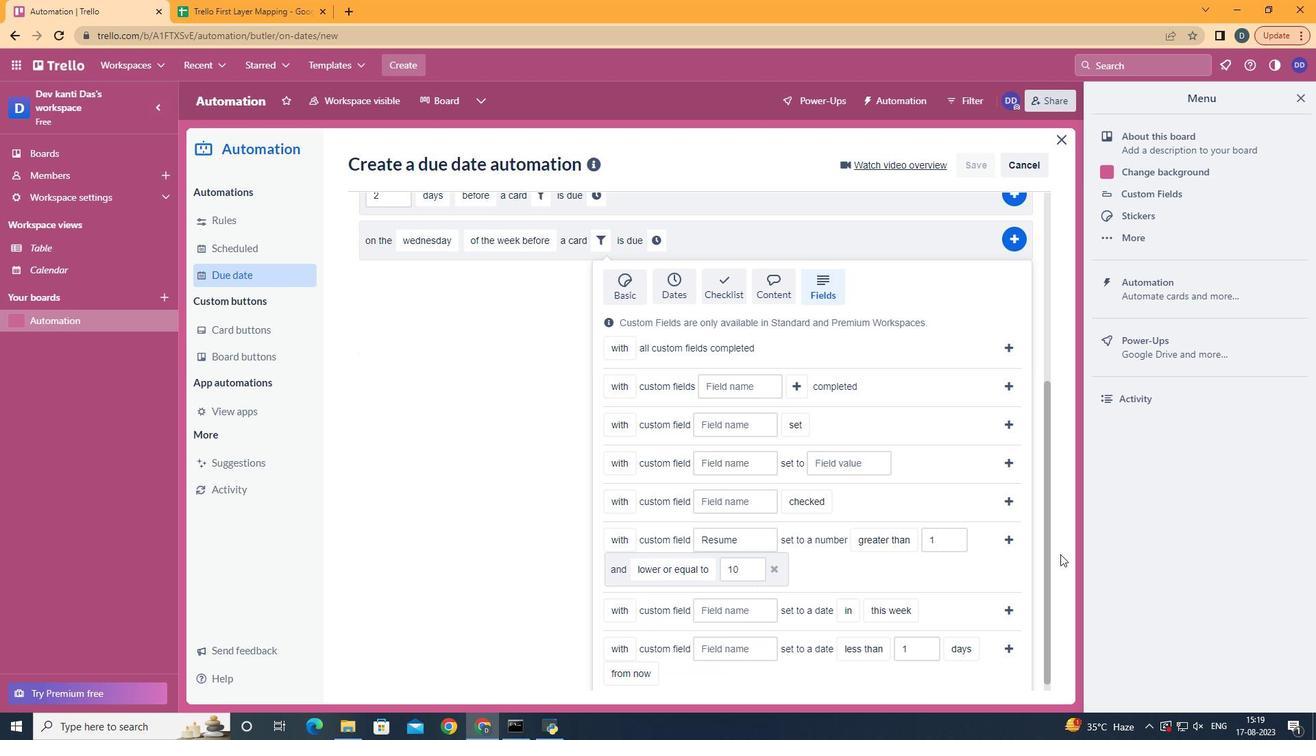 
Action: Mouse pressed left at (690, 619)
Screenshot: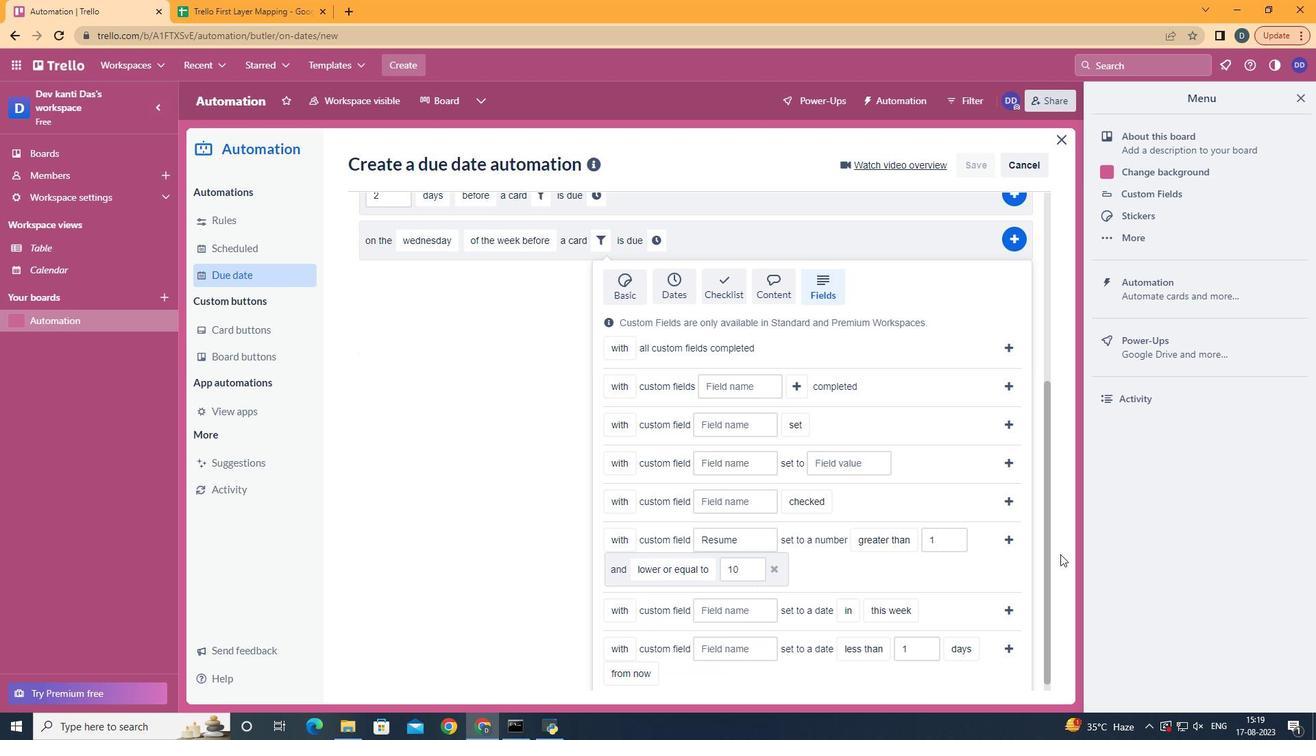 
Action: Mouse moved to (1007, 535)
Screenshot: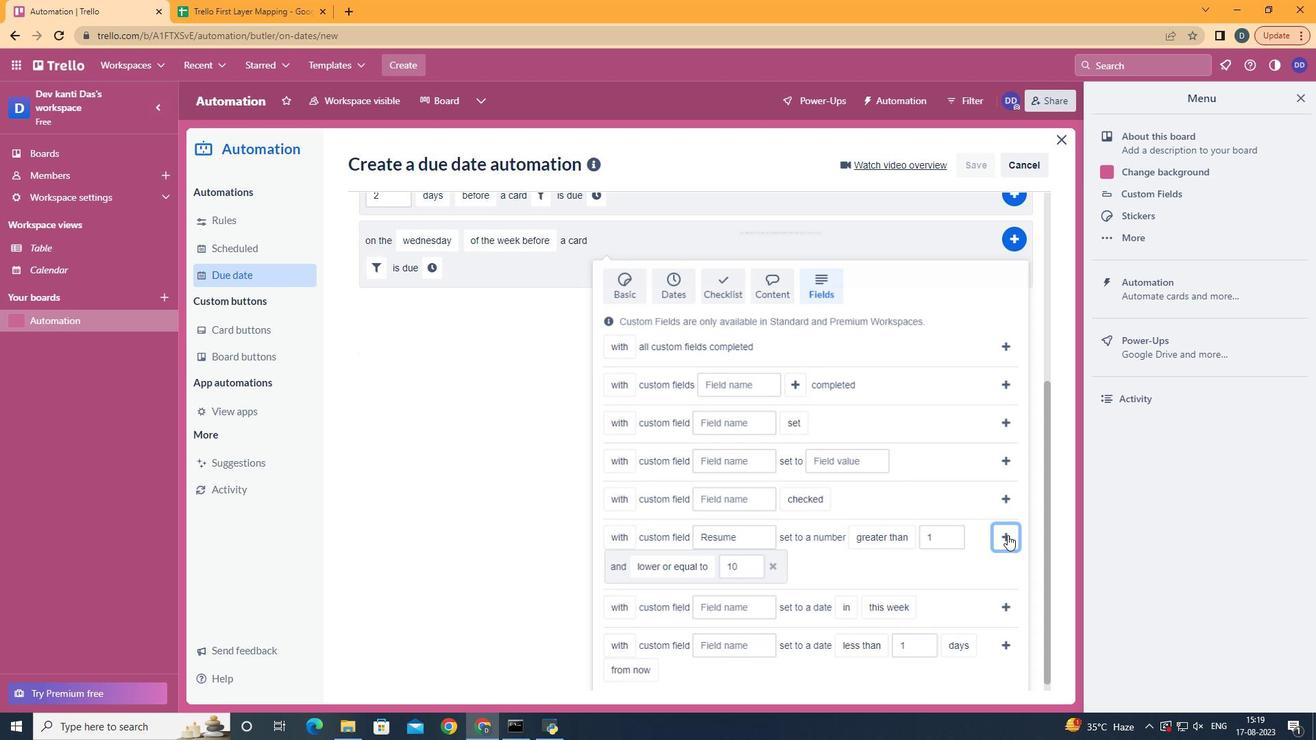 
Action: Mouse pressed left at (1007, 535)
Screenshot: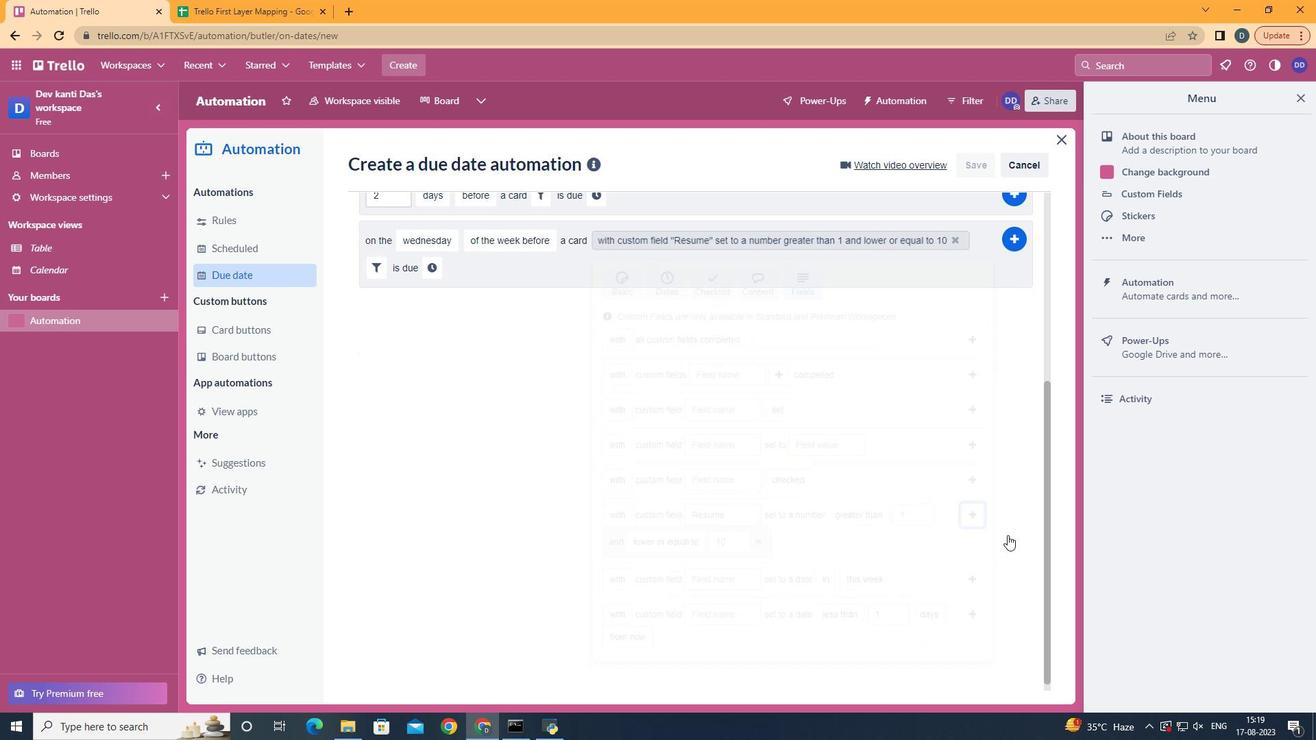 
Action: Mouse moved to (433, 576)
Screenshot: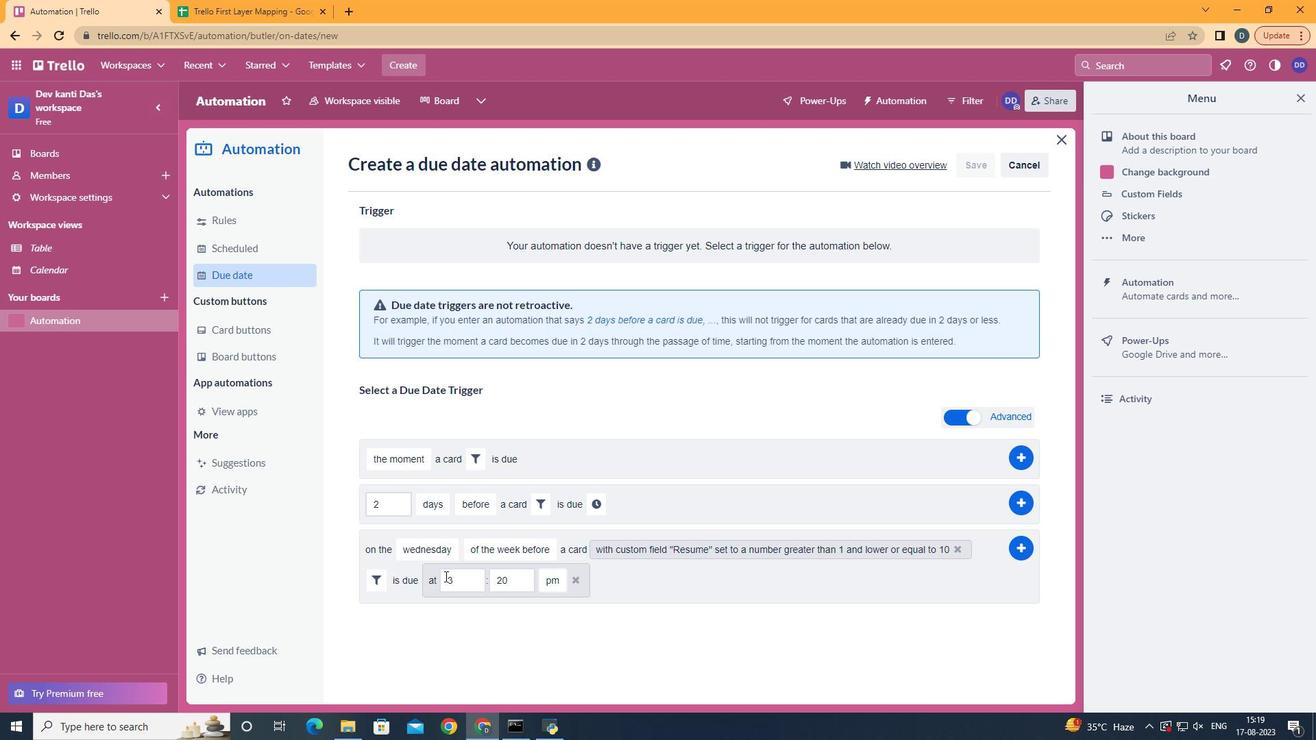 
Action: Mouse pressed left at (433, 576)
Screenshot: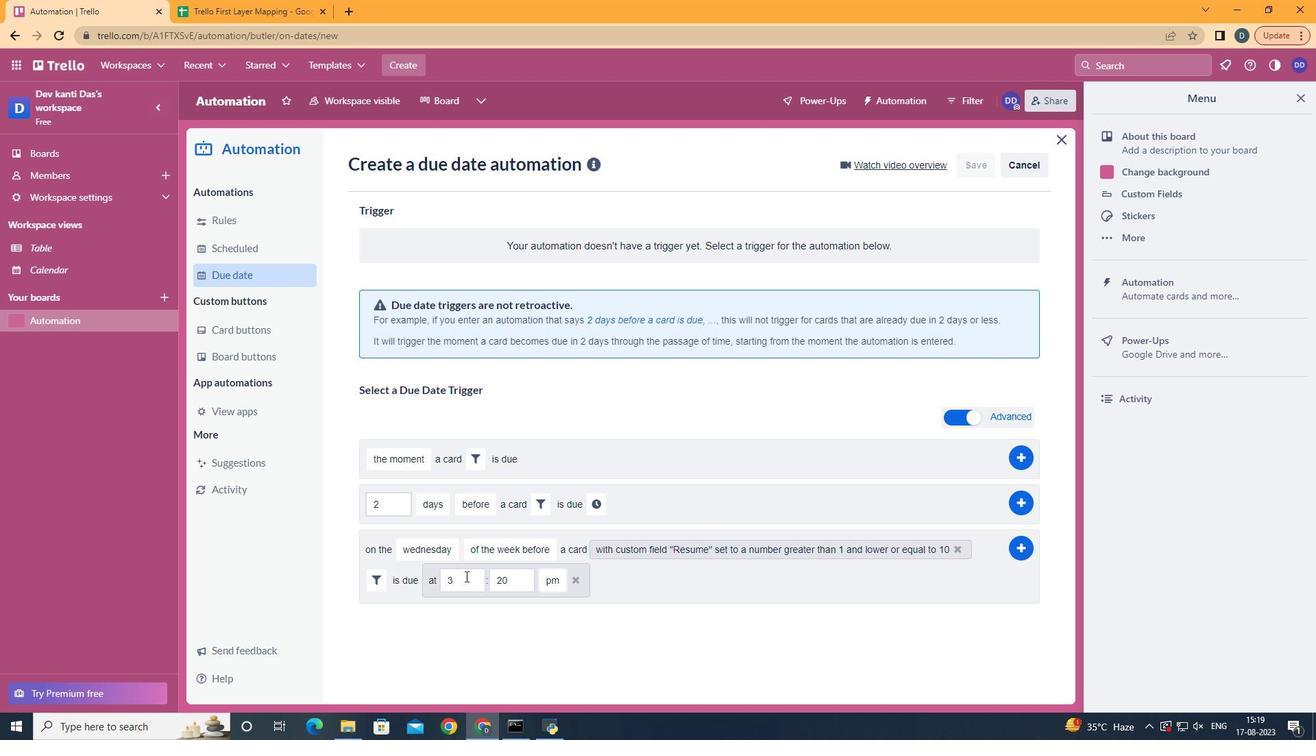 
Action: Mouse moved to (465, 576)
Screenshot: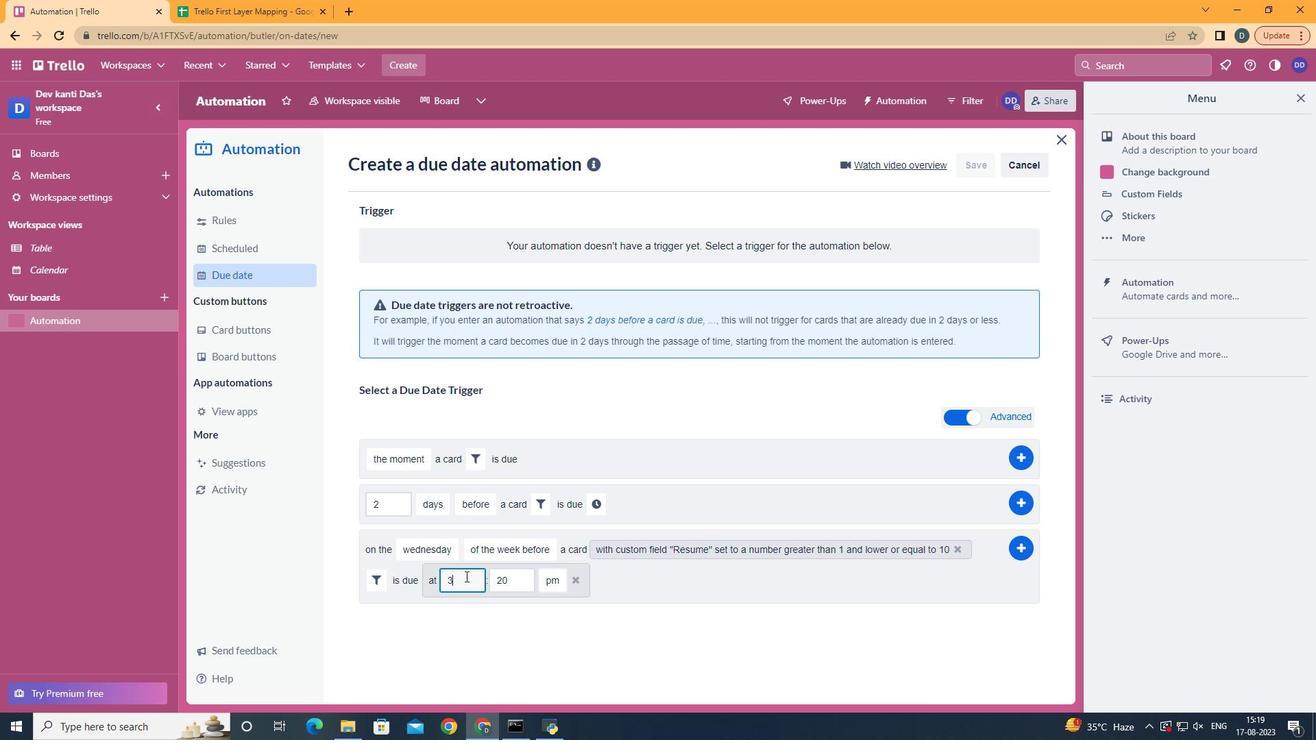 
Action: Mouse pressed left at (465, 576)
Screenshot: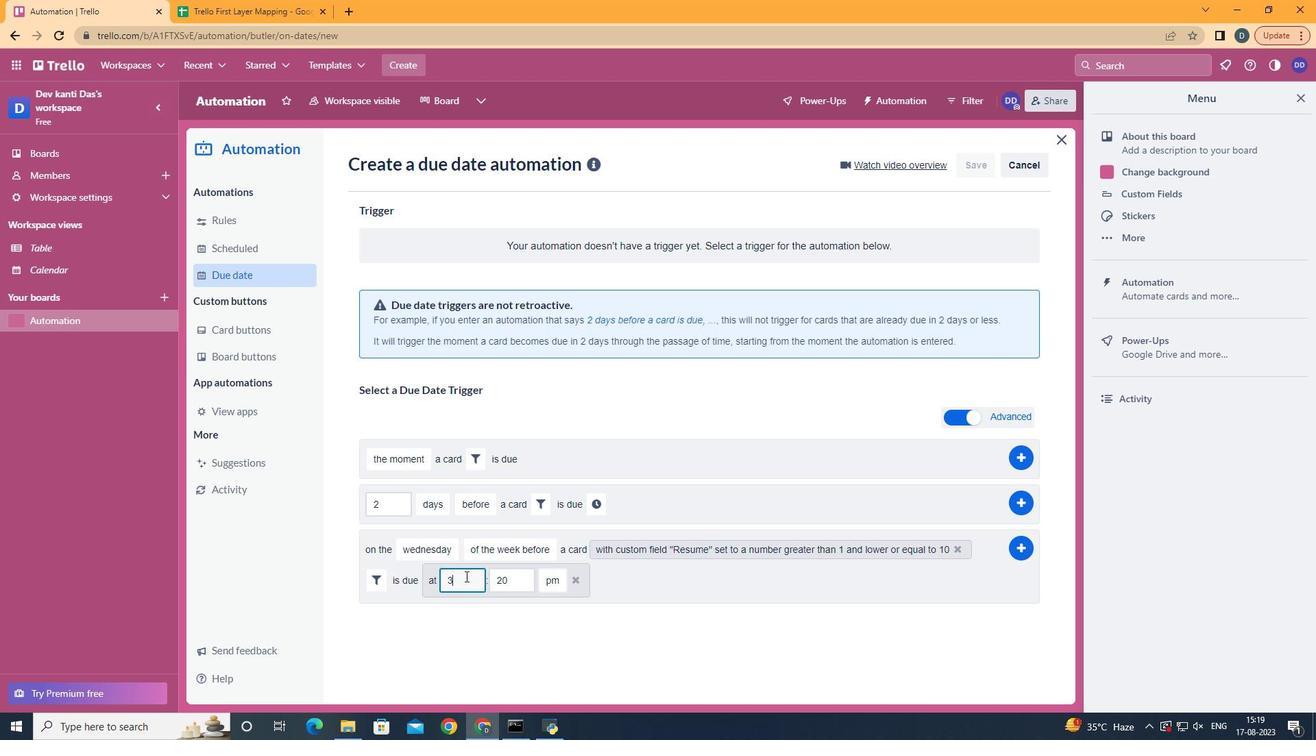 
Action: Key pressed <Key.backspace>11
Screenshot: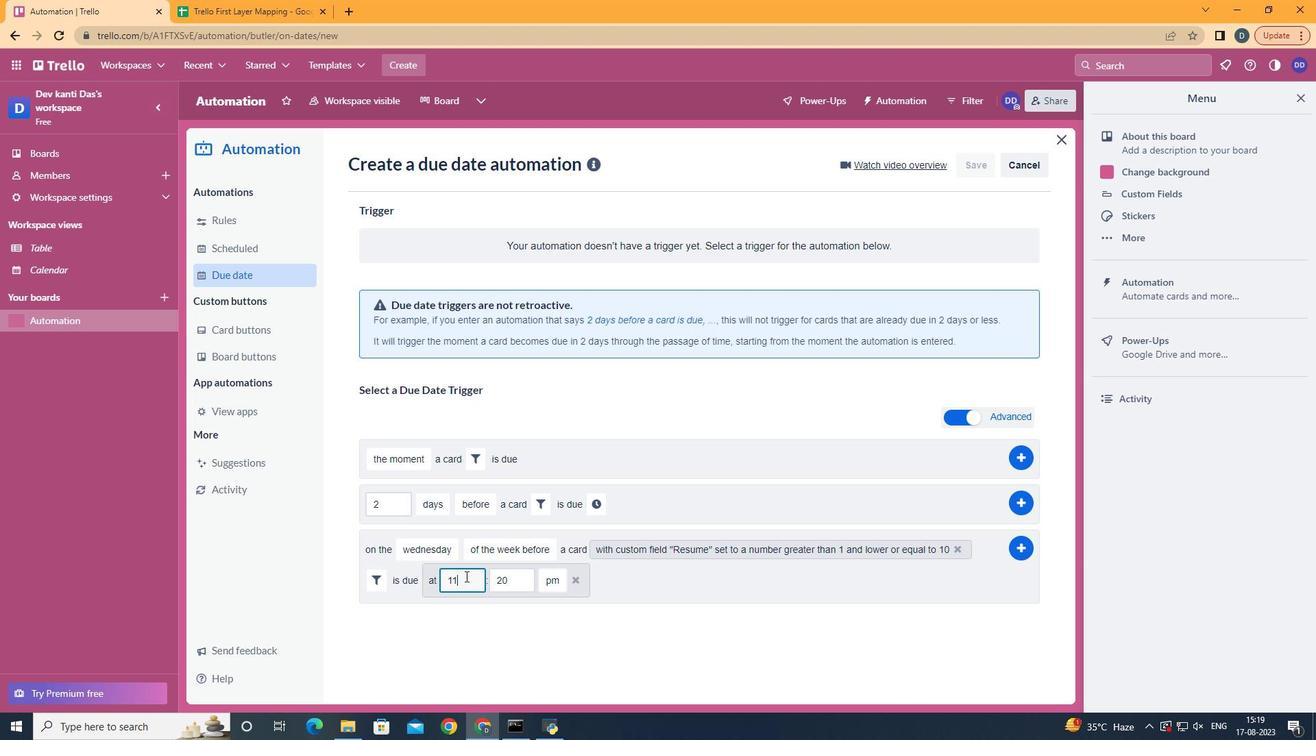 
Action: Mouse moved to (512, 586)
Screenshot: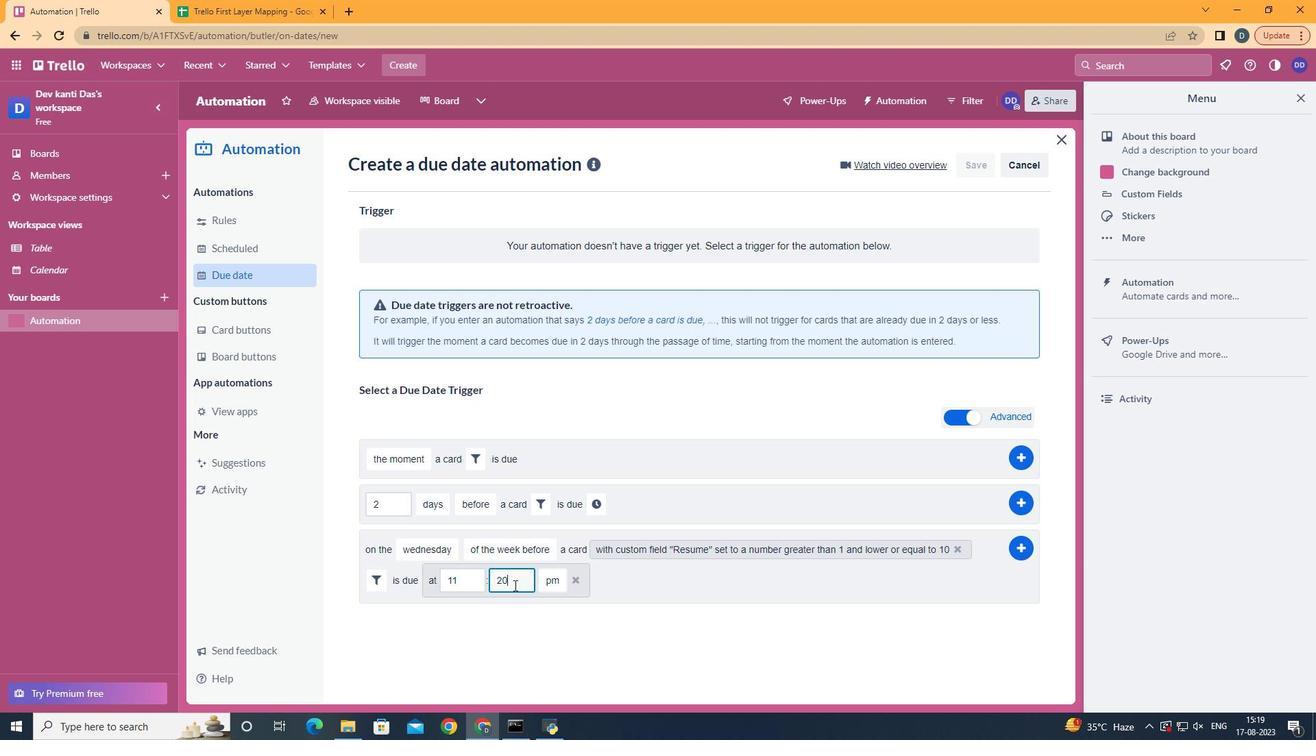 
Action: Mouse pressed left at (508, 586)
Screenshot: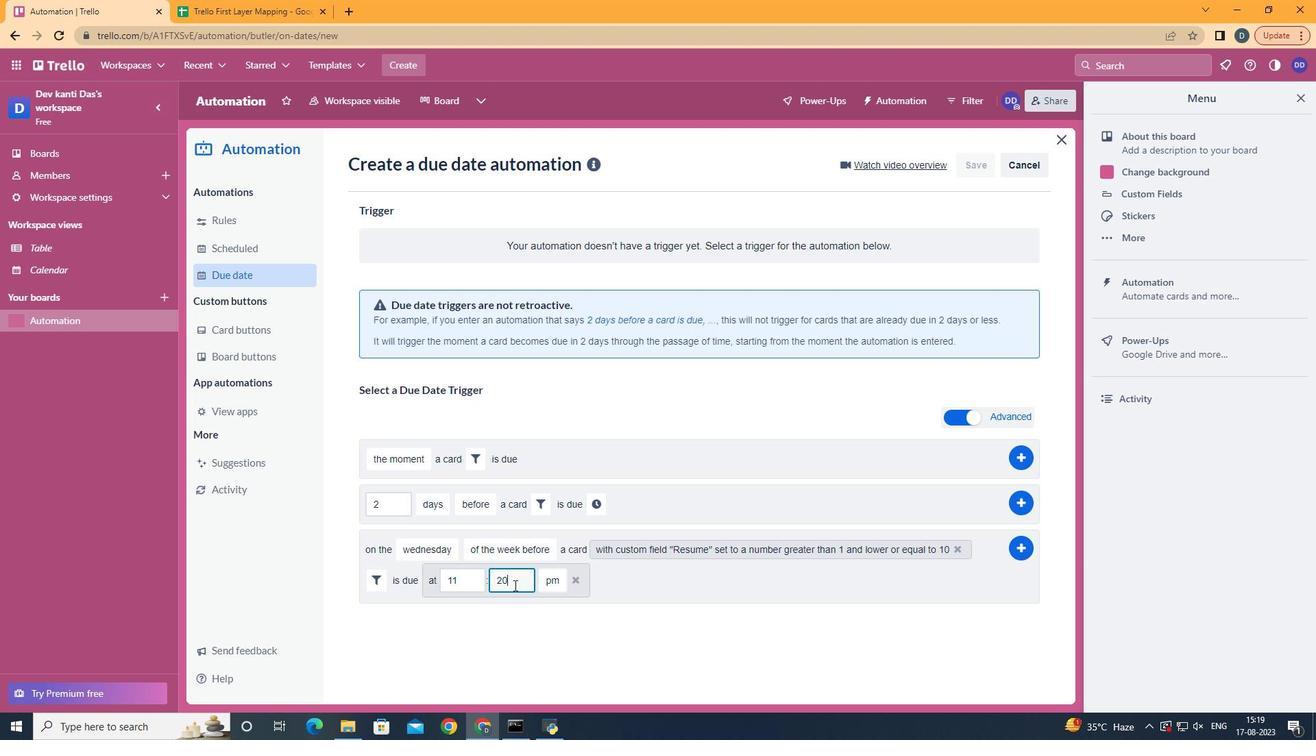 
Action: Mouse moved to (514, 585)
Screenshot: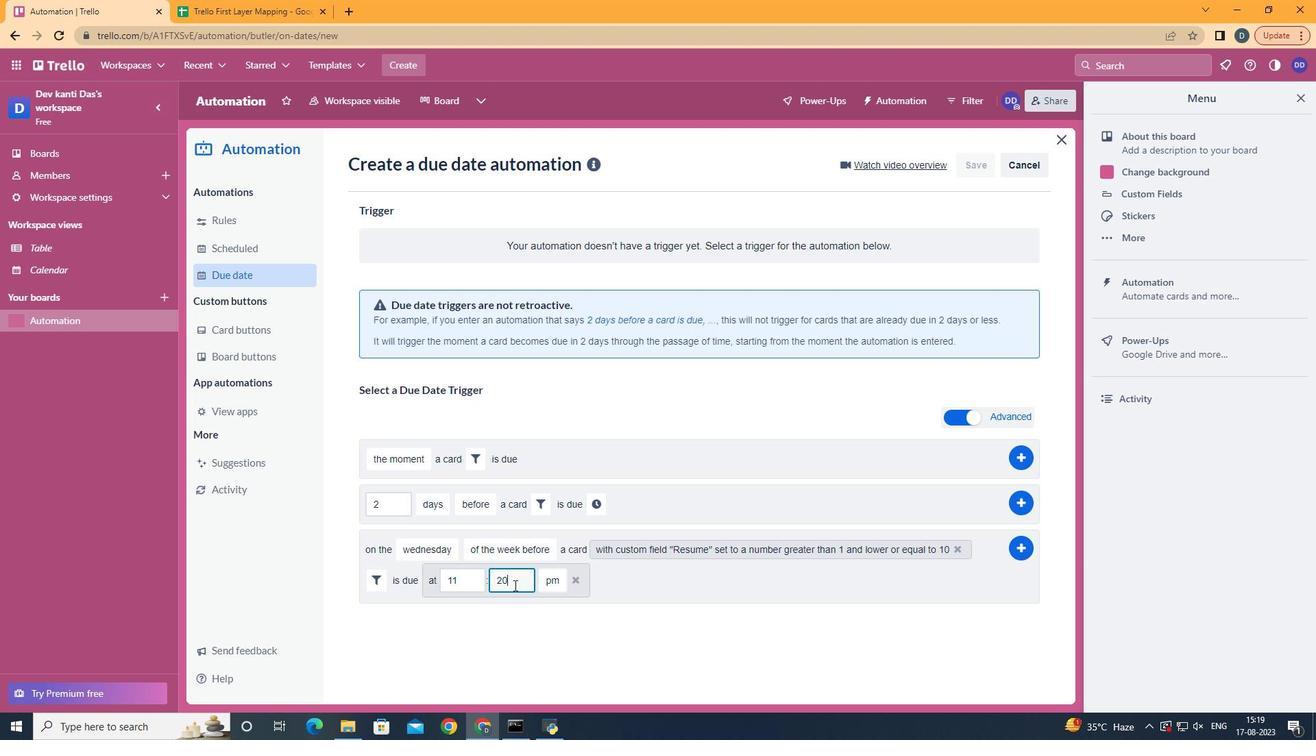
Action: Key pressed <Key.backspace>
Screenshot: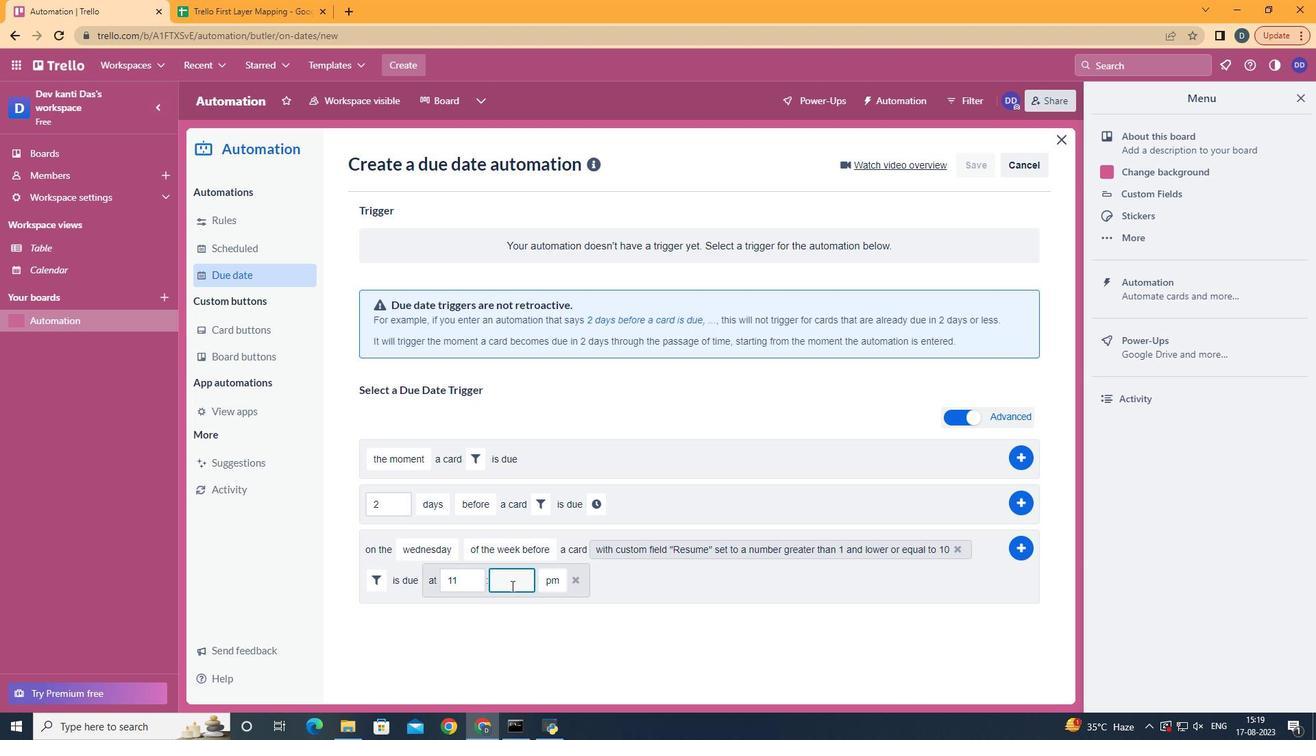 
Action: Mouse moved to (511, 586)
Screenshot: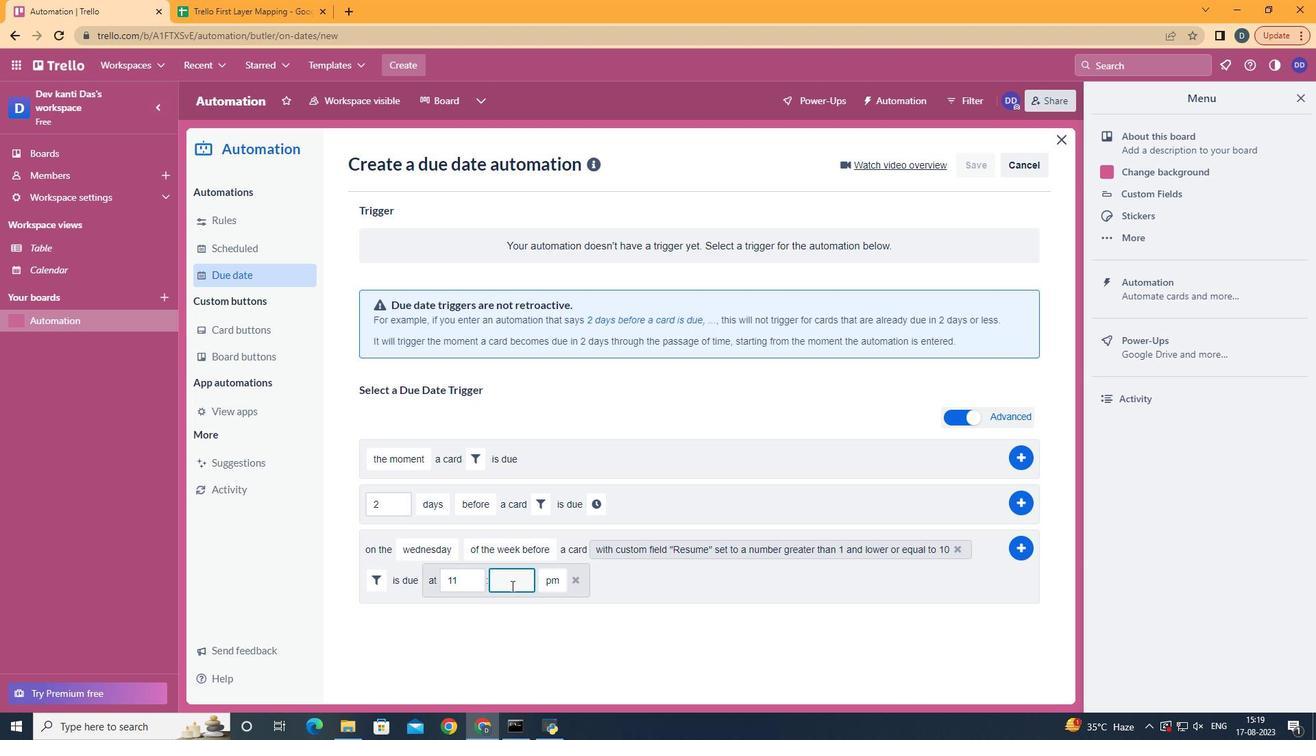 
Action: Key pressed <Key.backspace>00
Screenshot: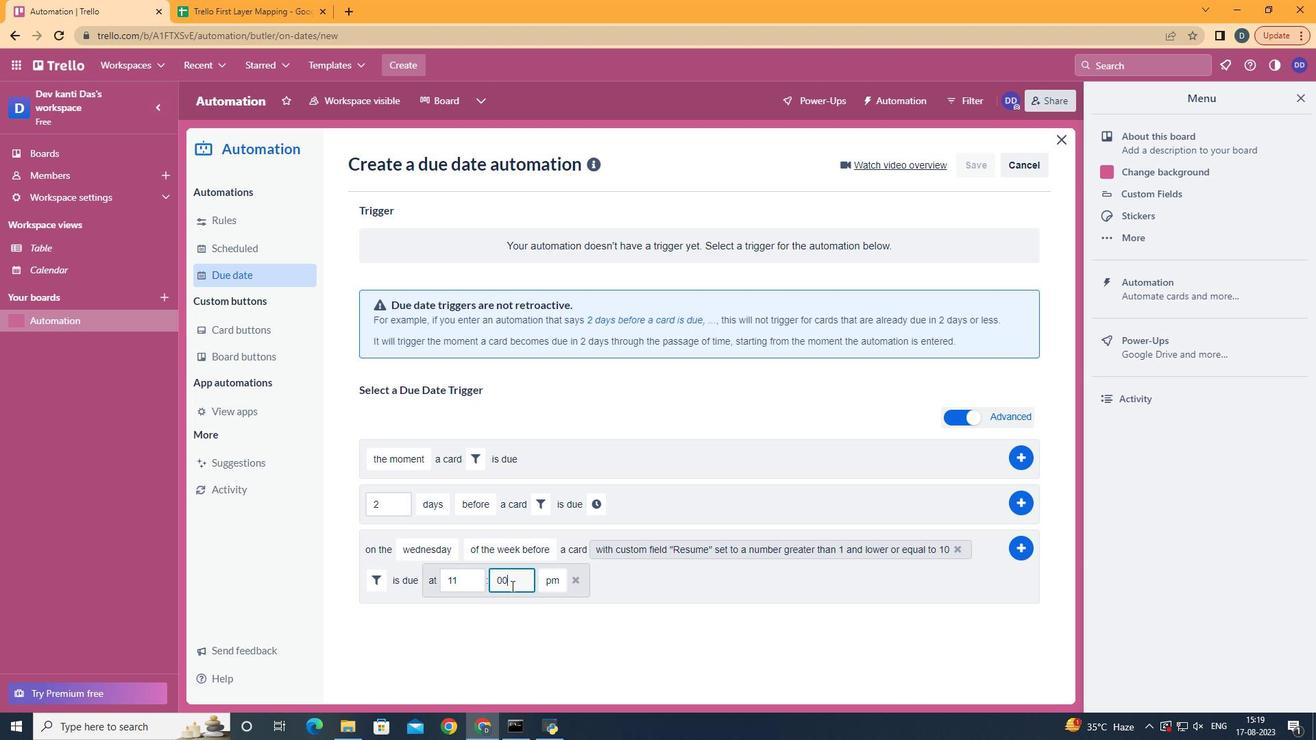 
Action: Mouse moved to (551, 601)
Screenshot: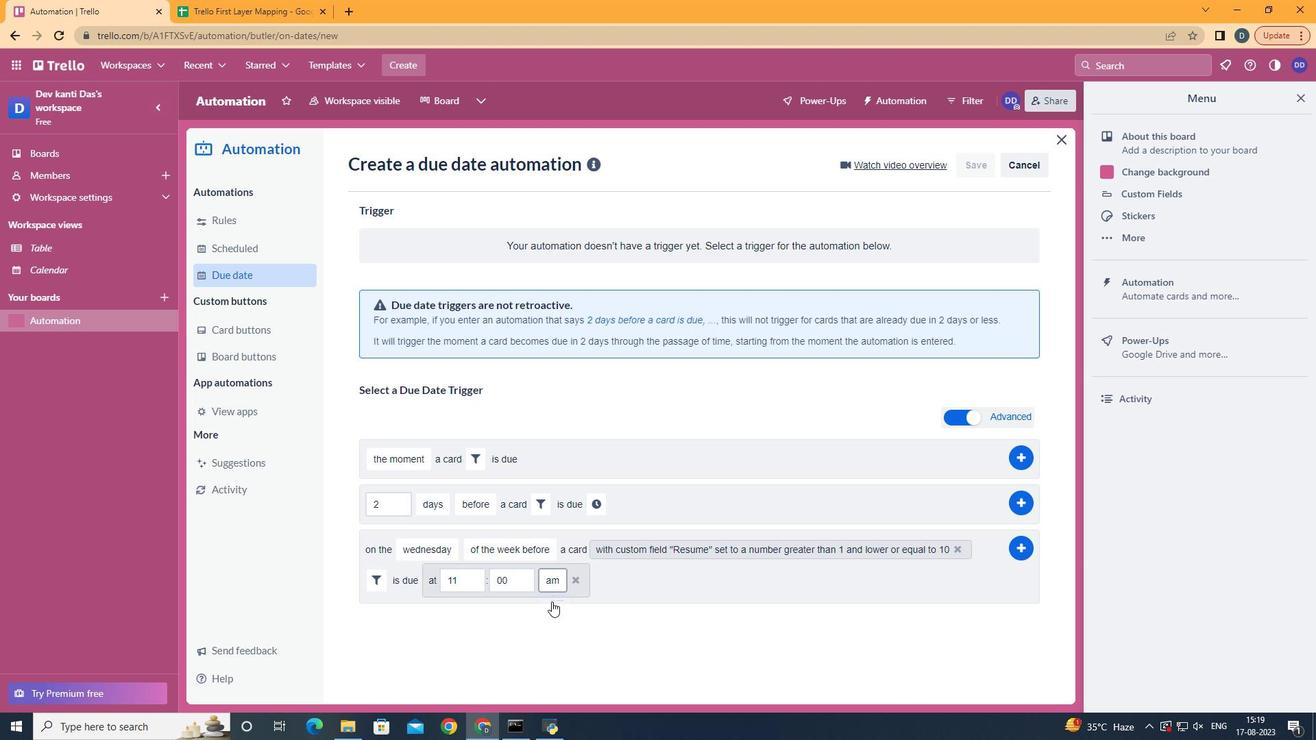 
Action: Mouse pressed left at (551, 601)
Screenshot: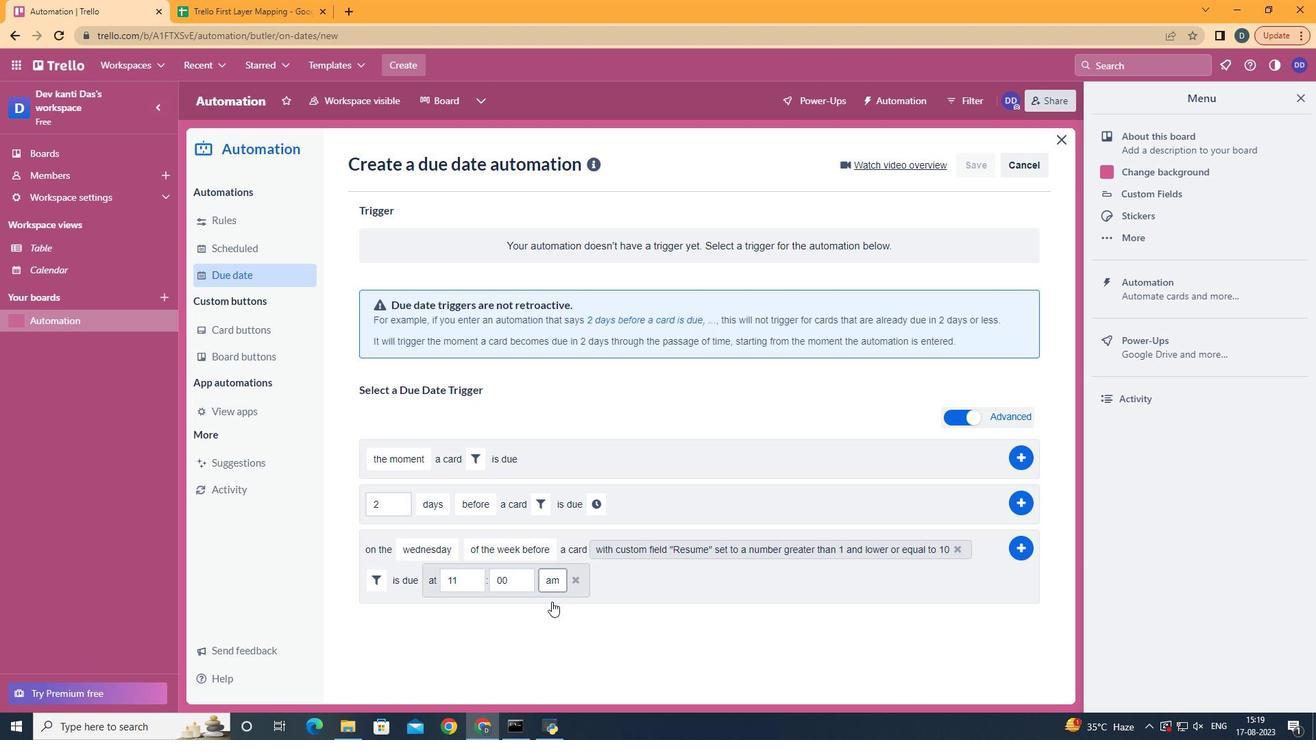 
Action: Mouse moved to (1008, 556)
Screenshot: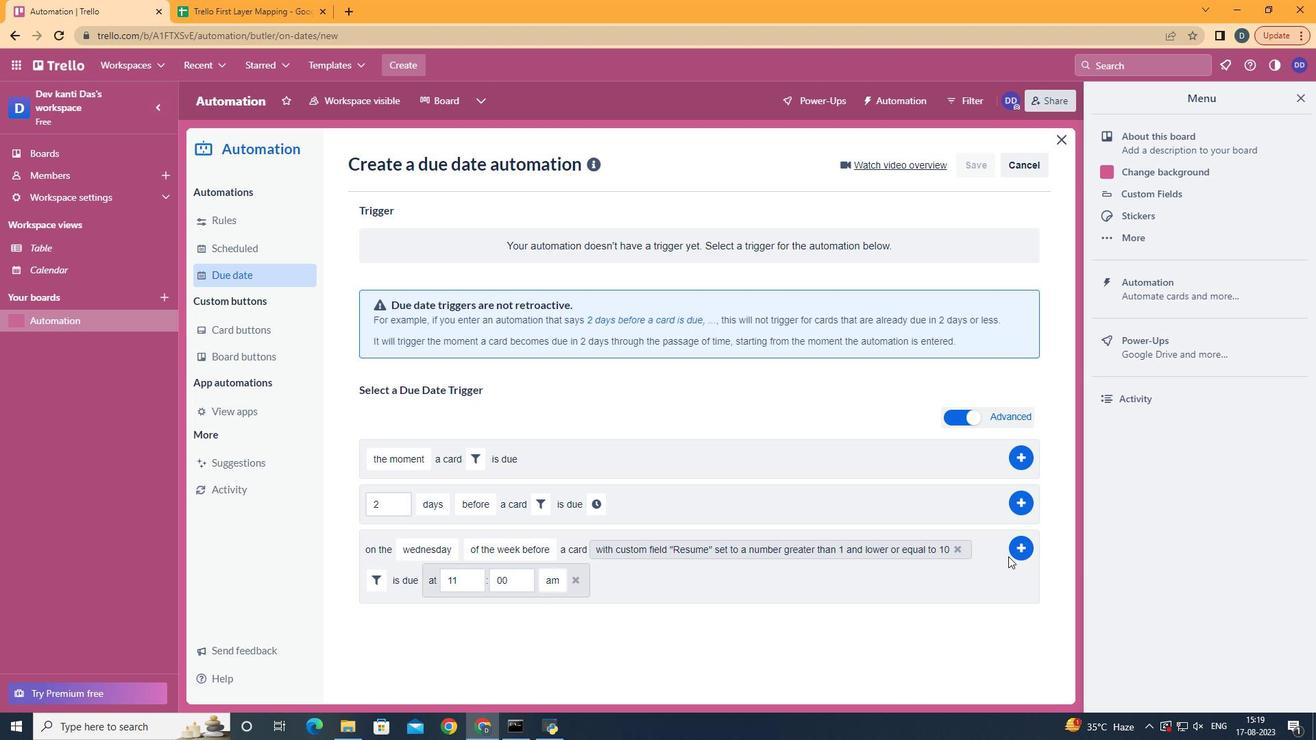 
Action: Mouse pressed left at (1008, 556)
Screenshot: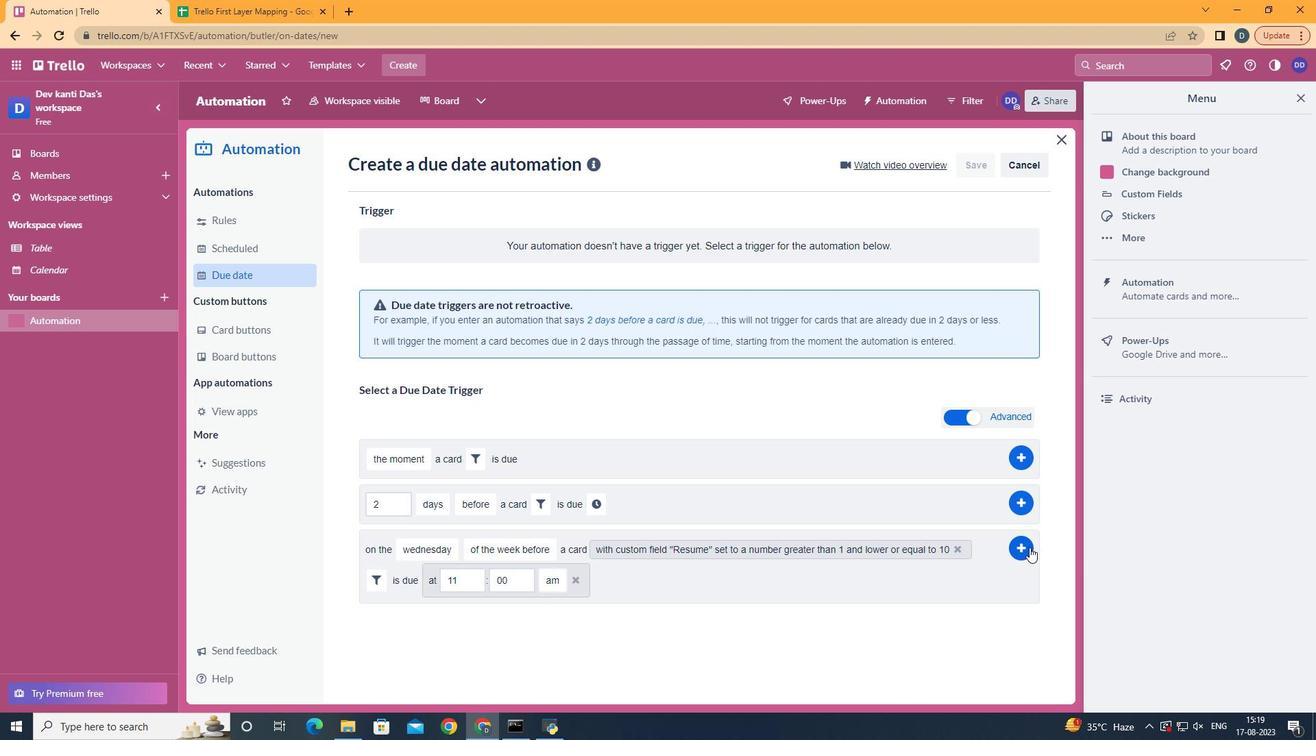 
Action: Mouse moved to (1031, 546)
Screenshot: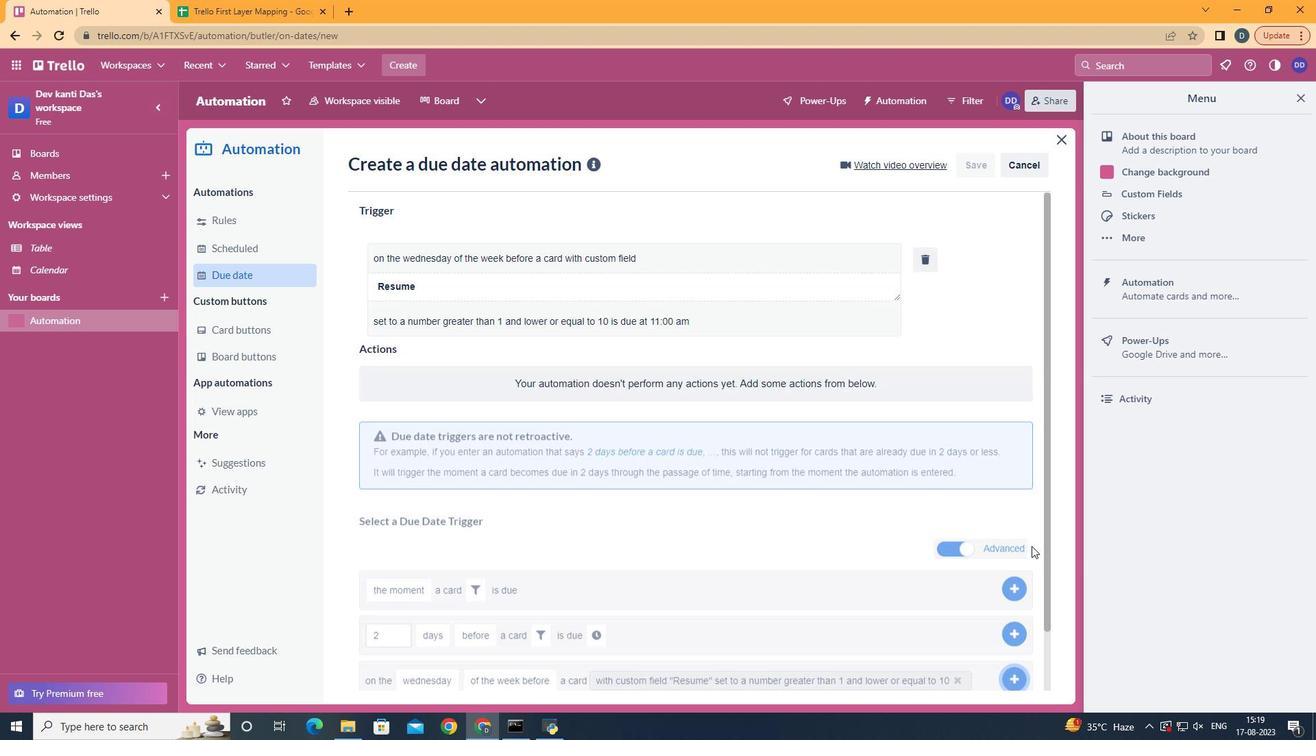
Action: Mouse pressed left at (1031, 546)
Screenshot: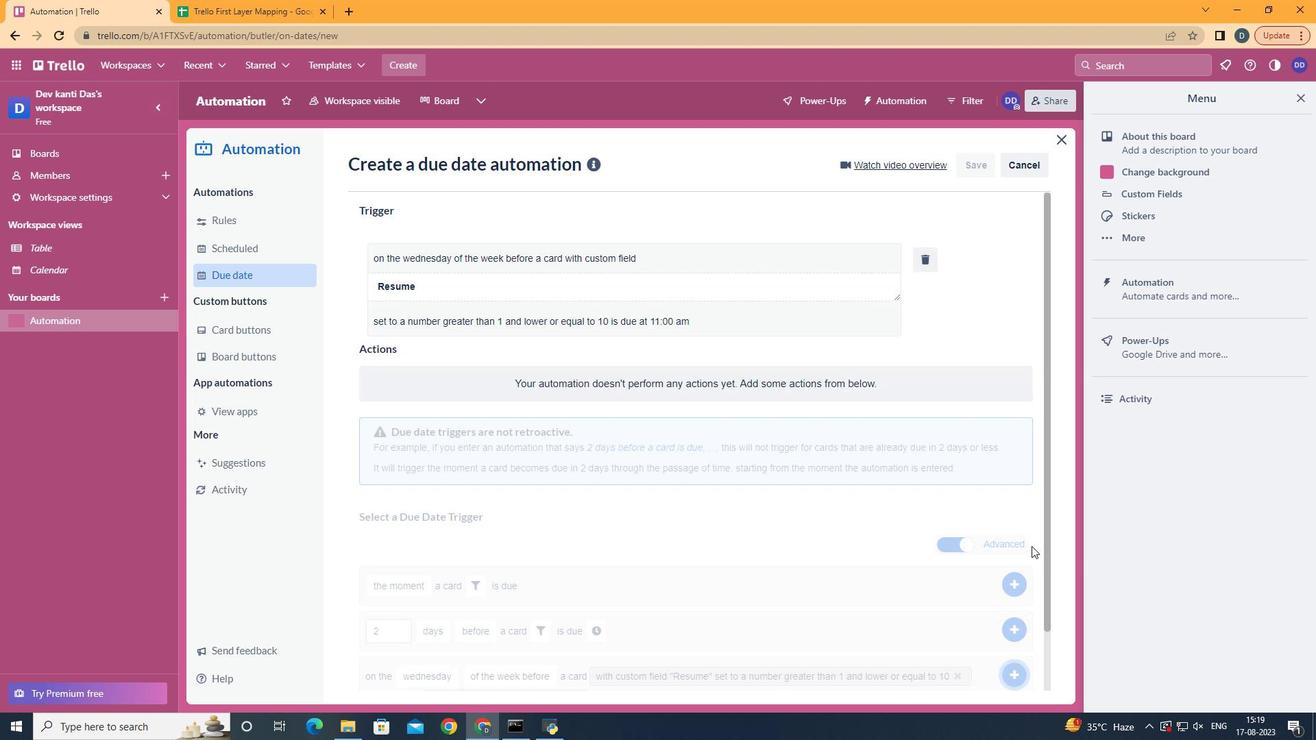 
